 Task: Check the sale-to-list ratio of 4 bedrooms in the last 1 year.
Action: Mouse moved to (1033, 247)
Screenshot: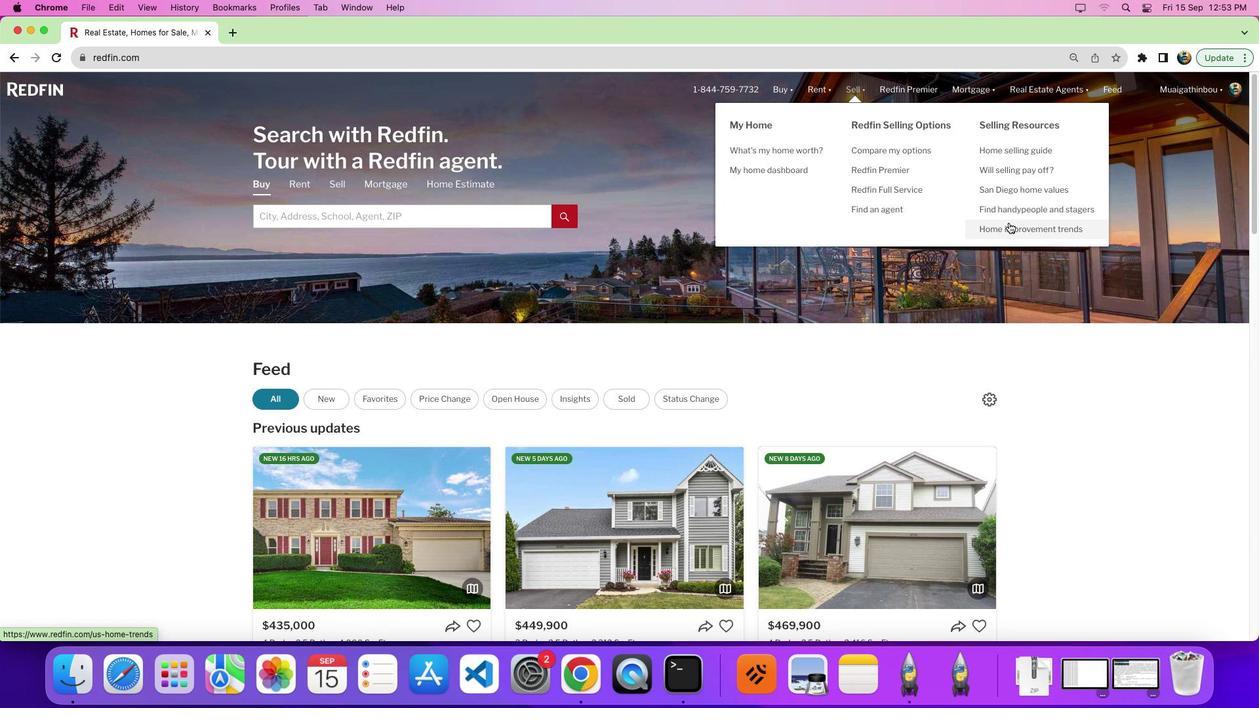 
Action: Mouse pressed left at (1033, 247)
Screenshot: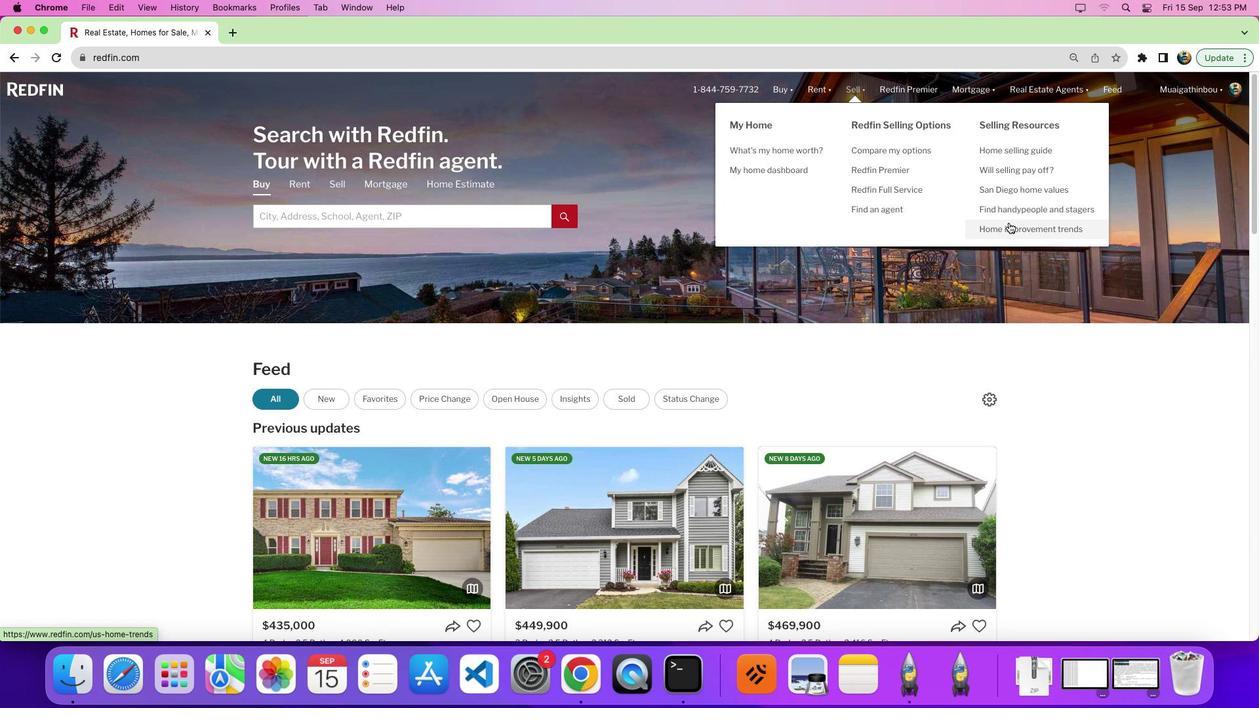 
Action: Mouse pressed left at (1033, 247)
Screenshot: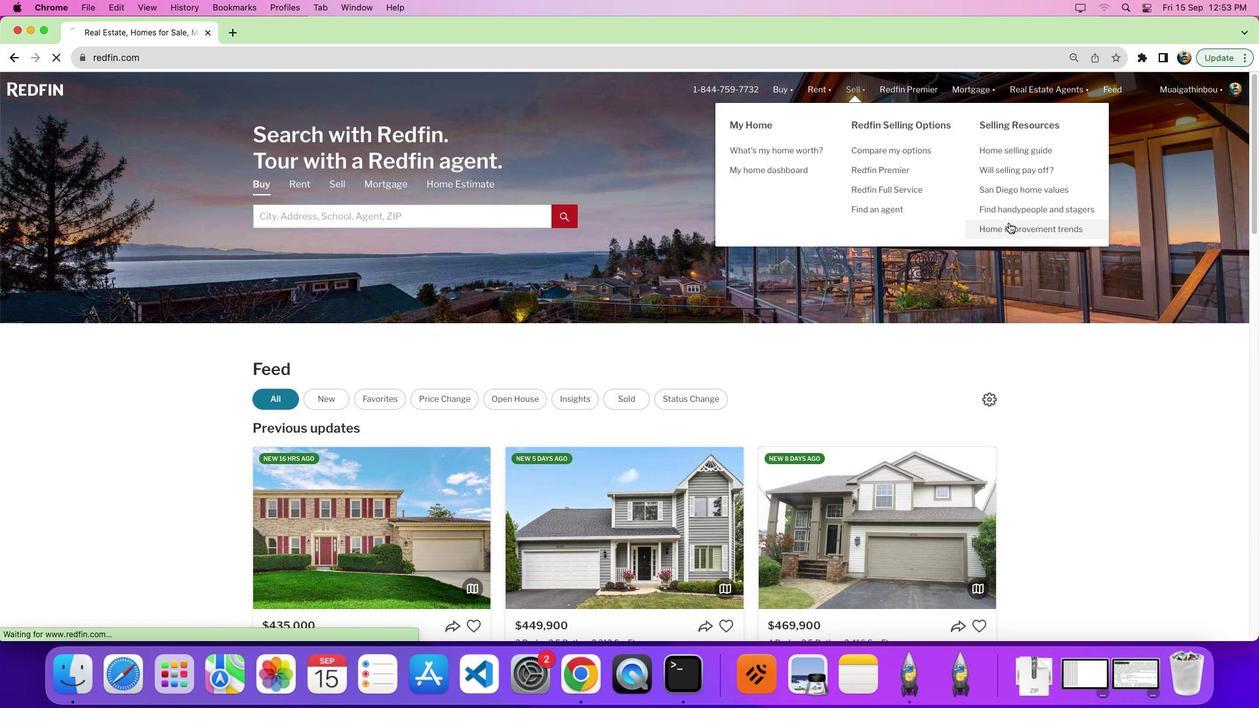 
Action: Mouse moved to (396, 276)
Screenshot: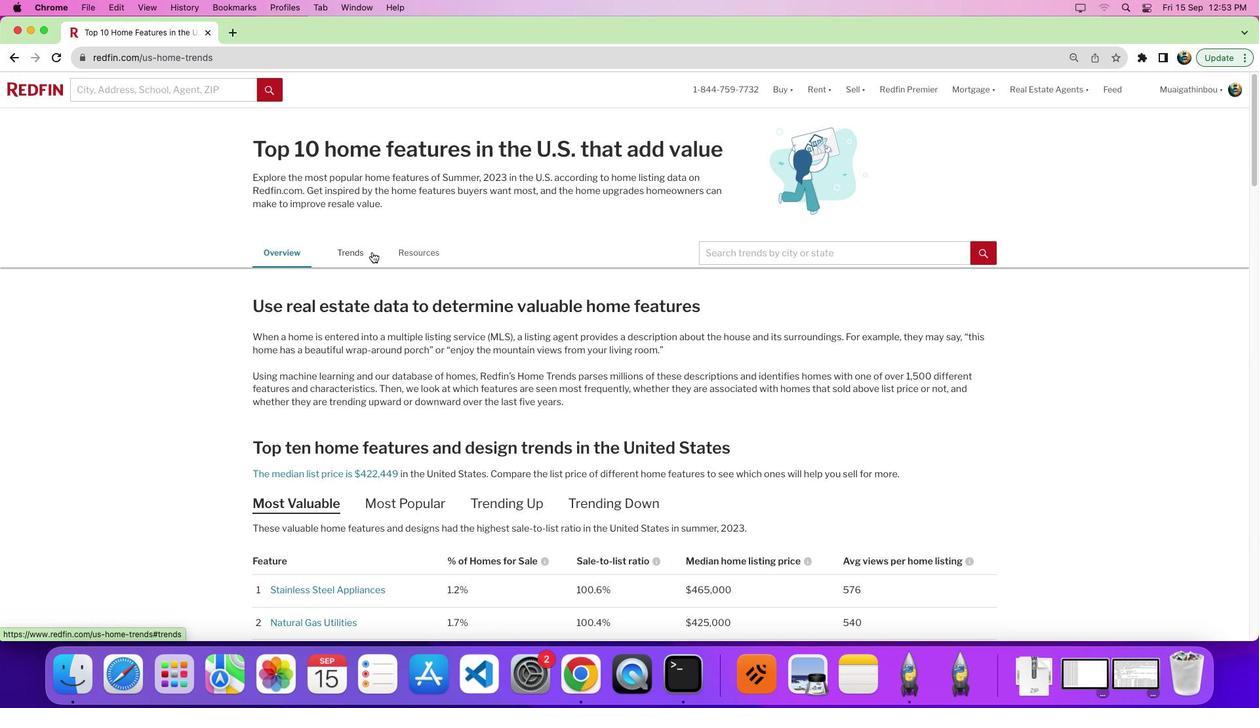 
Action: Mouse pressed left at (396, 276)
Screenshot: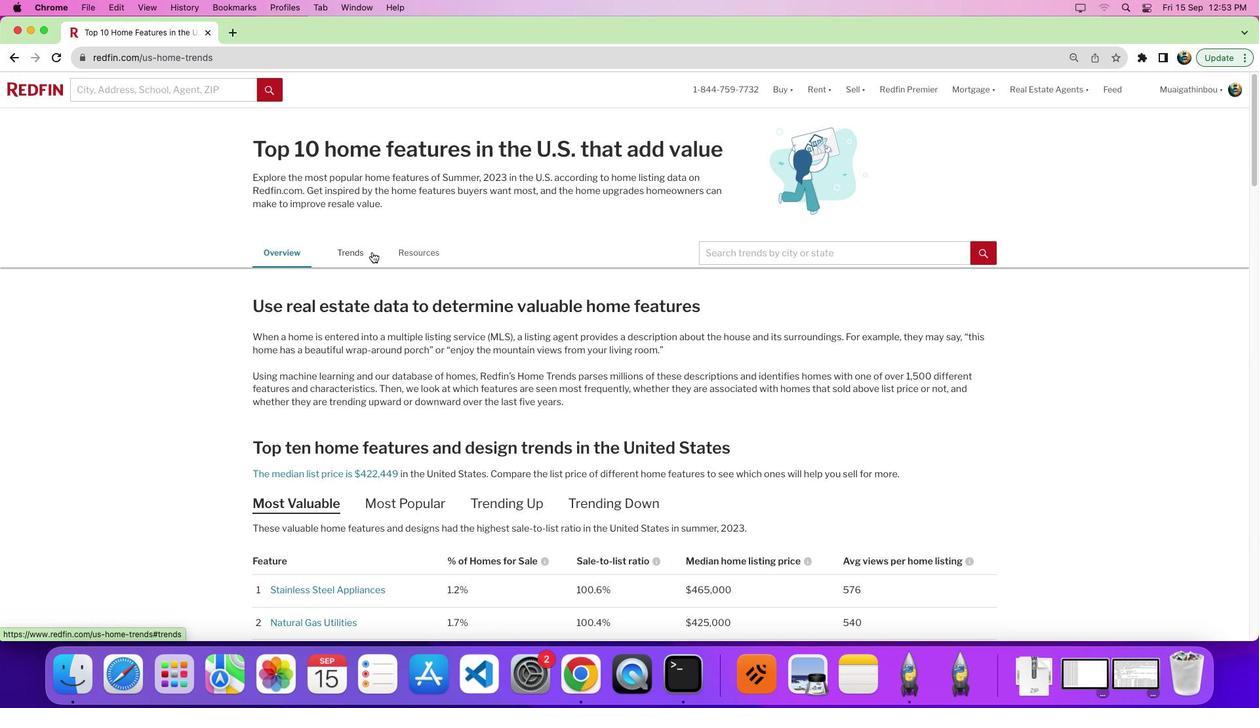 
Action: Mouse pressed left at (396, 276)
Screenshot: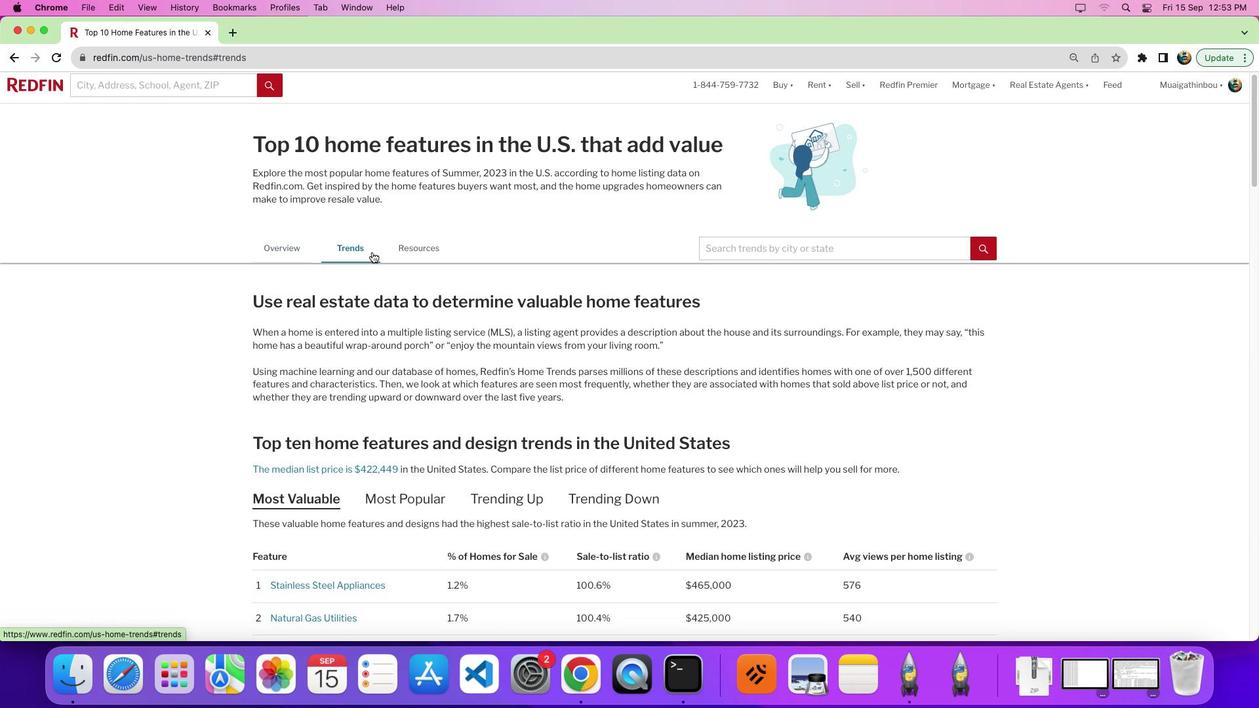 
Action: Mouse moved to (657, 356)
Screenshot: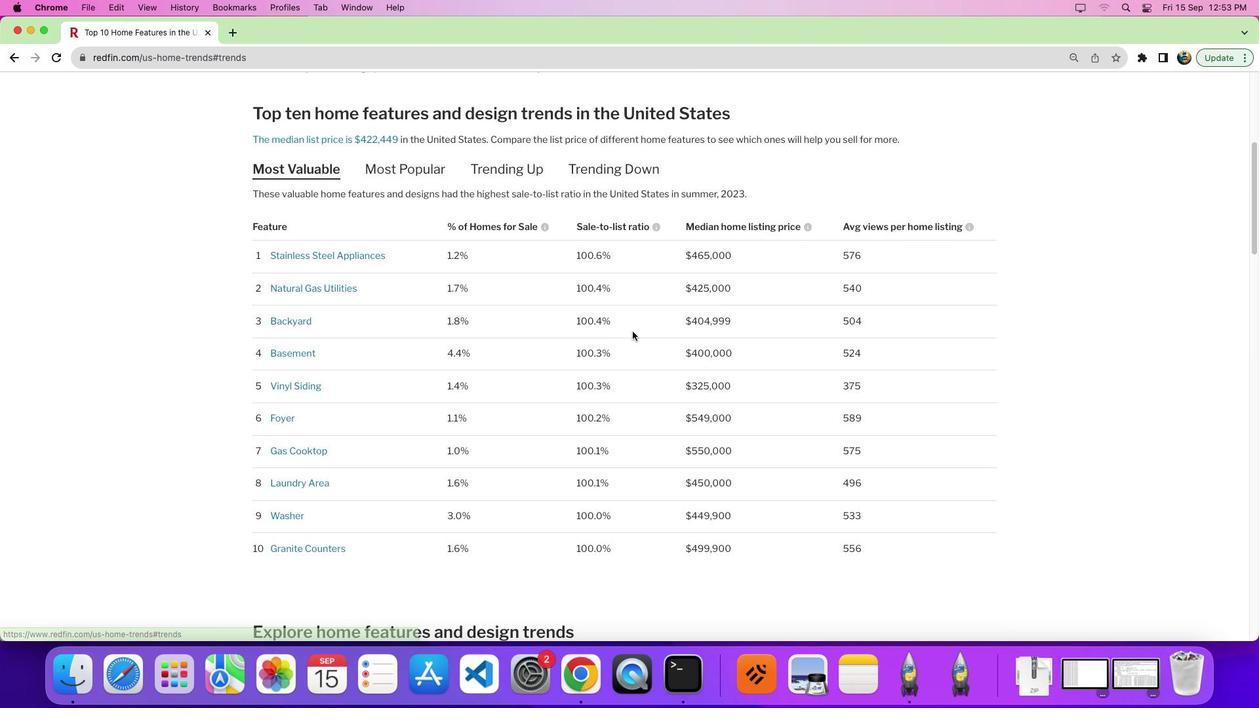 
Action: Mouse scrolled (657, 356) with delta (24, 24)
Screenshot: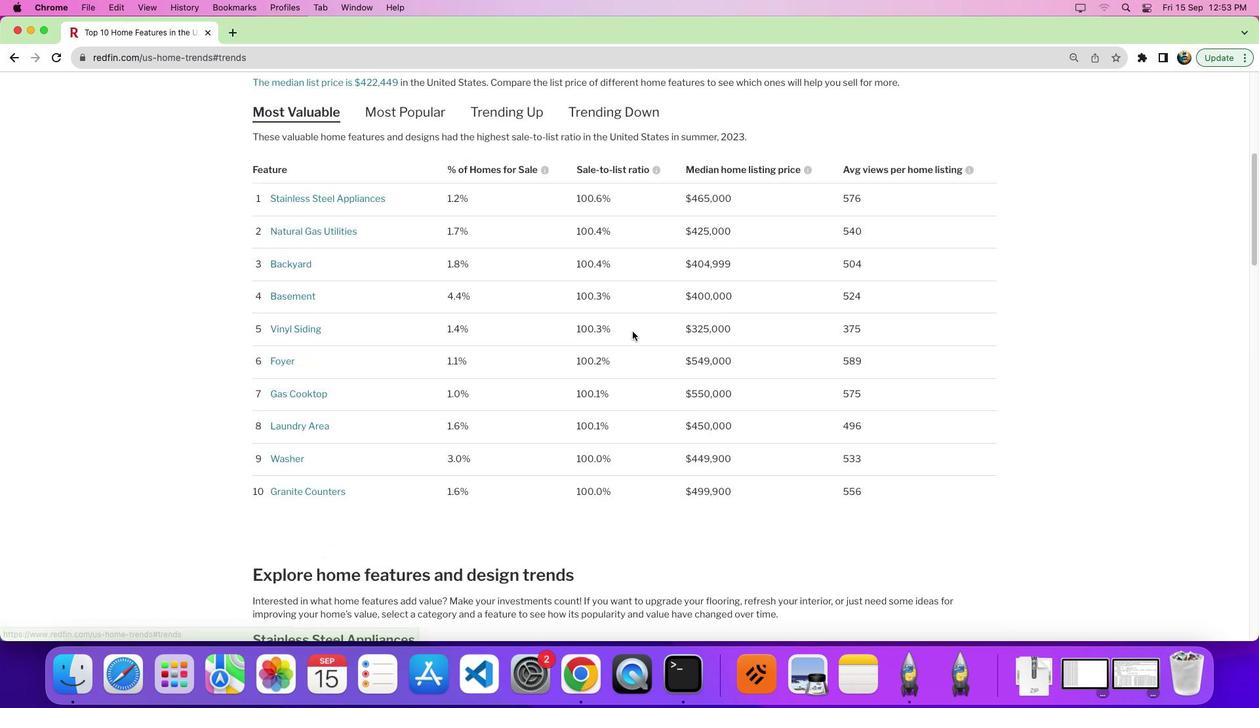 
Action: Mouse scrolled (657, 356) with delta (24, 23)
Screenshot: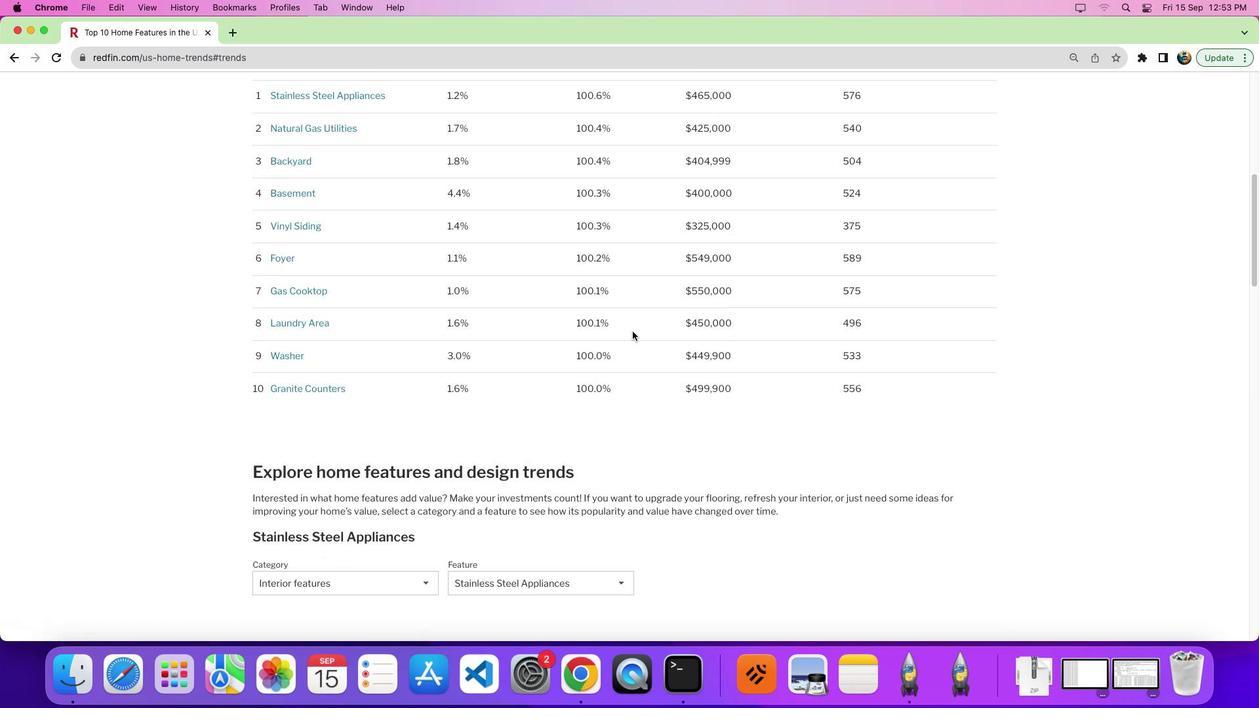 
Action: Mouse scrolled (657, 356) with delta (24, 20)
Screenshot: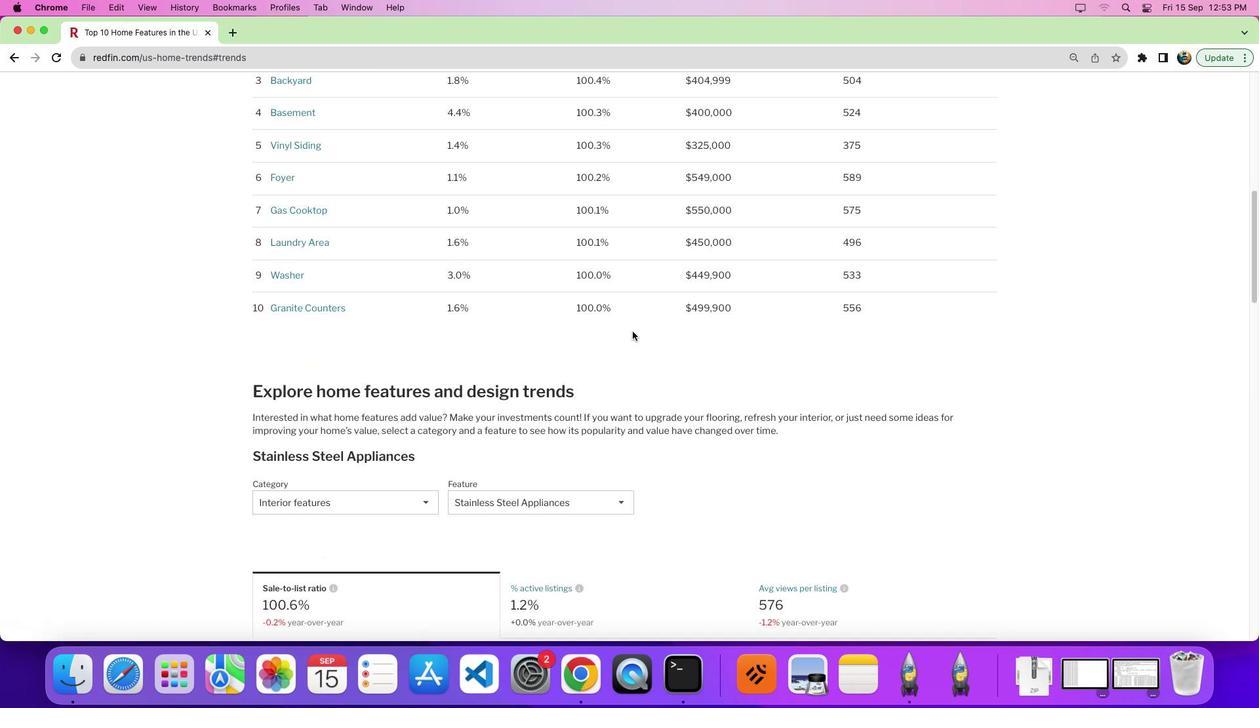 
Action: Mouse scrolled (657, 356) with delta (24, 24)
Screenshot: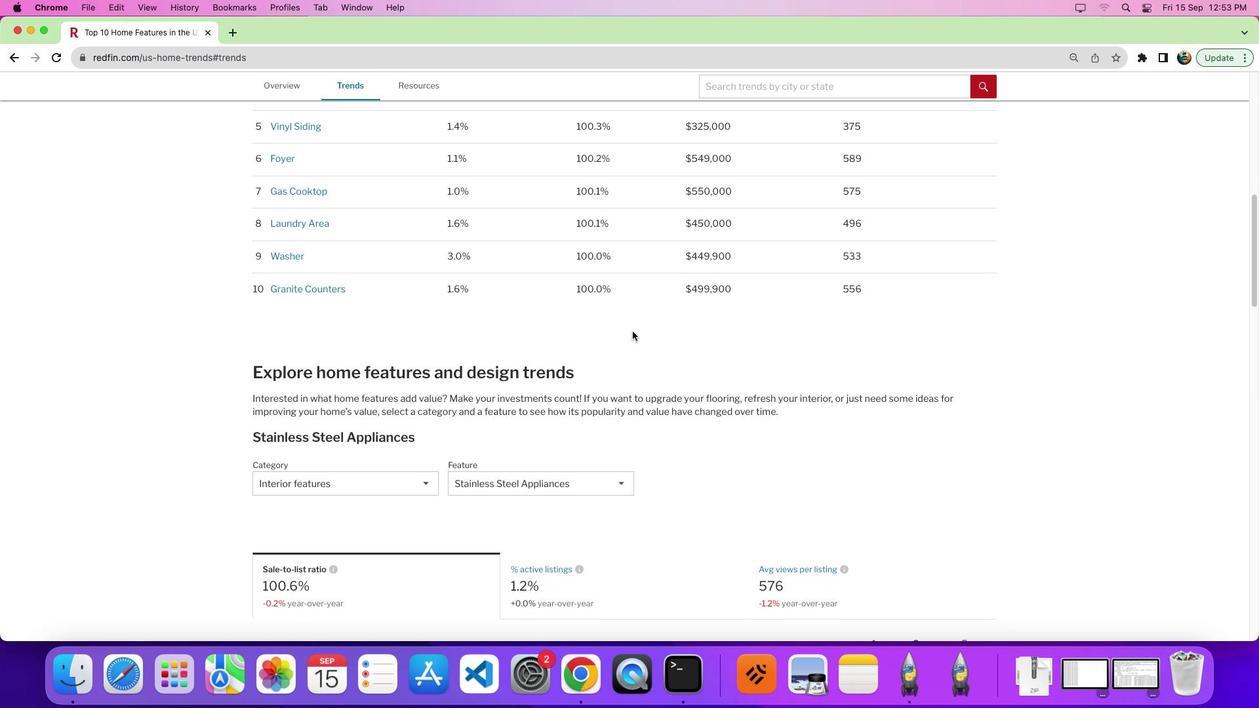 
Action: Mouse scrolled (657, 356) with delta (24, 24)
Screenshot: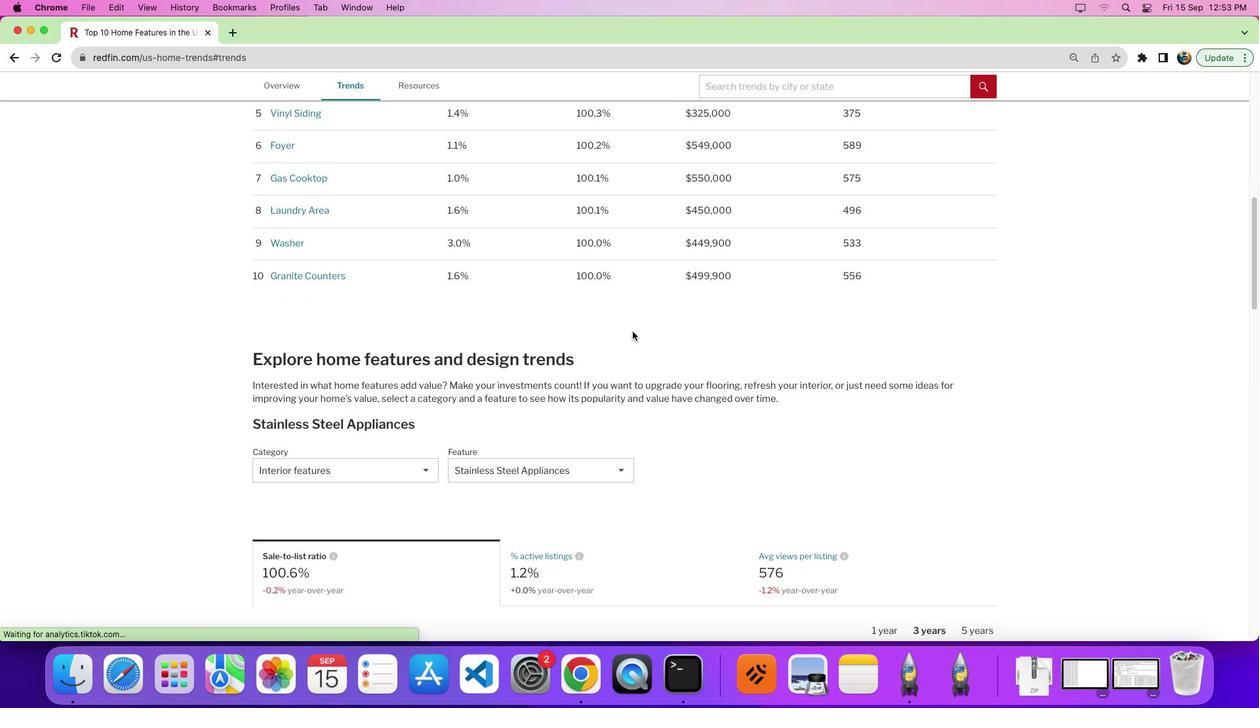 
Action: Mouse moved to (368, 491)
Screenshot: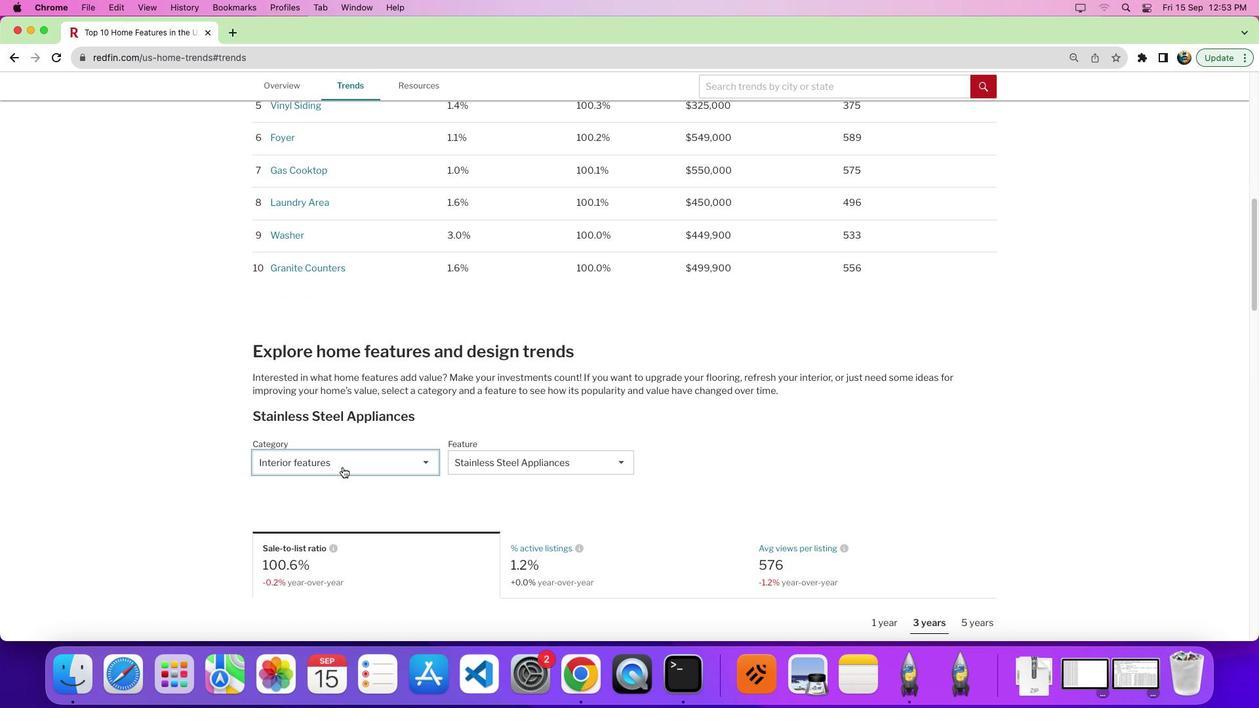 
Action: Mouse pressed left at (368, 491)
Screenshot: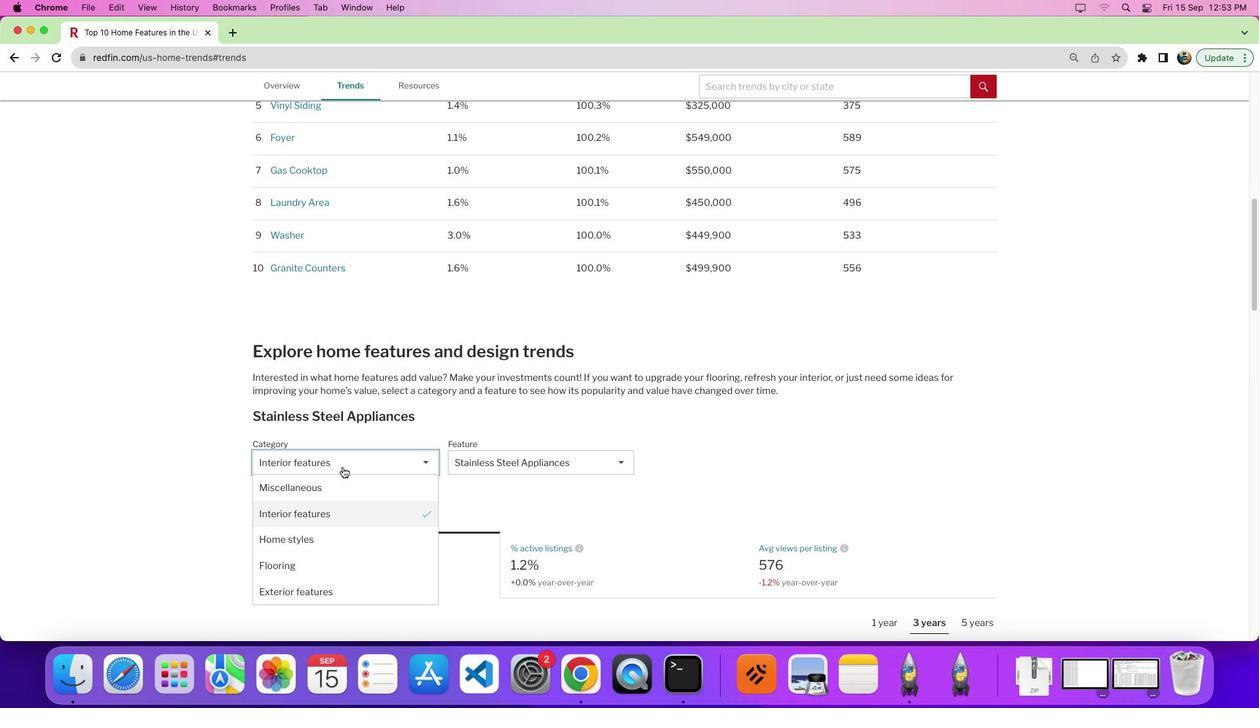 
Action: Mouse moved to (363, 535)
Screenshot: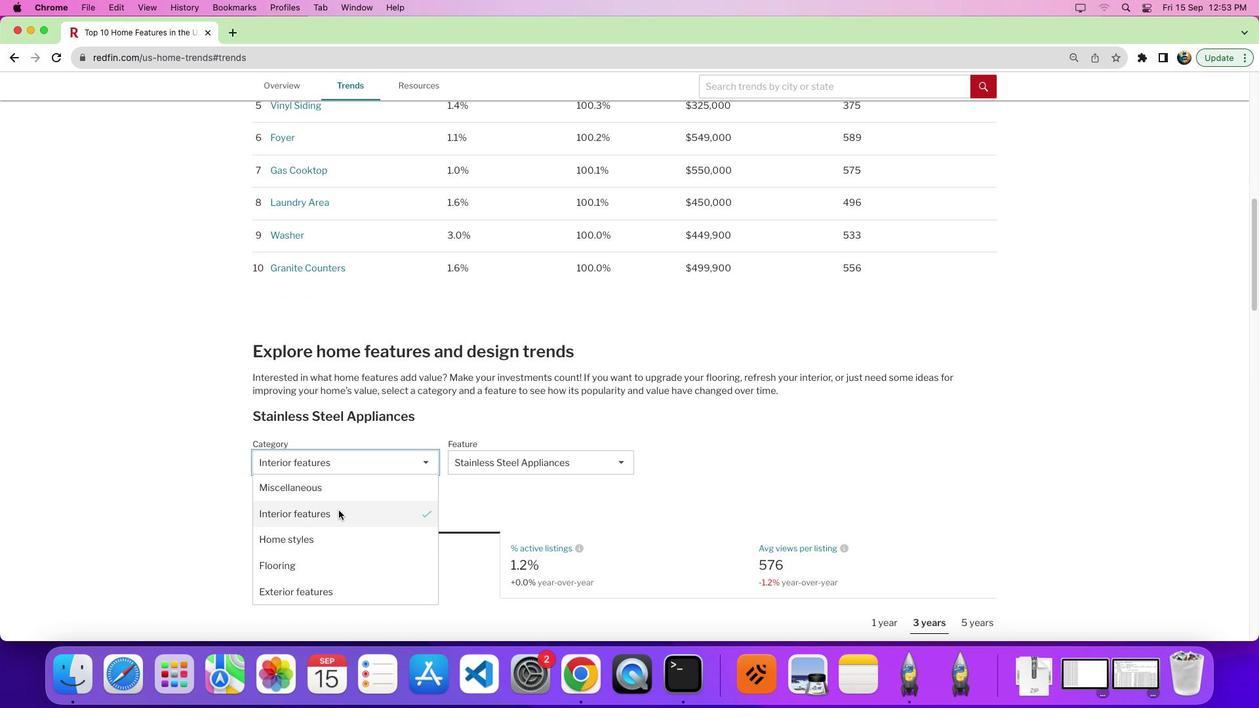 
Action: Mouse pressed left at (363, 535)
Screenshot: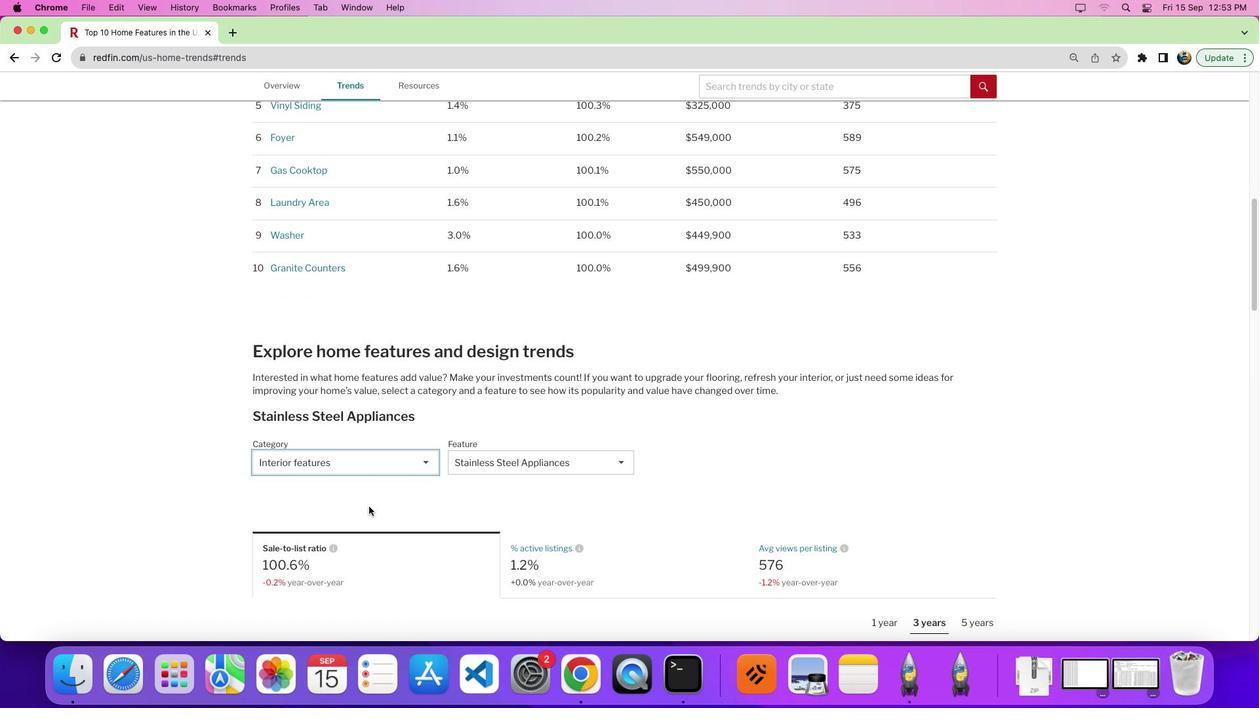 
Action: Mouse moved to (587, 490)
Screenshot: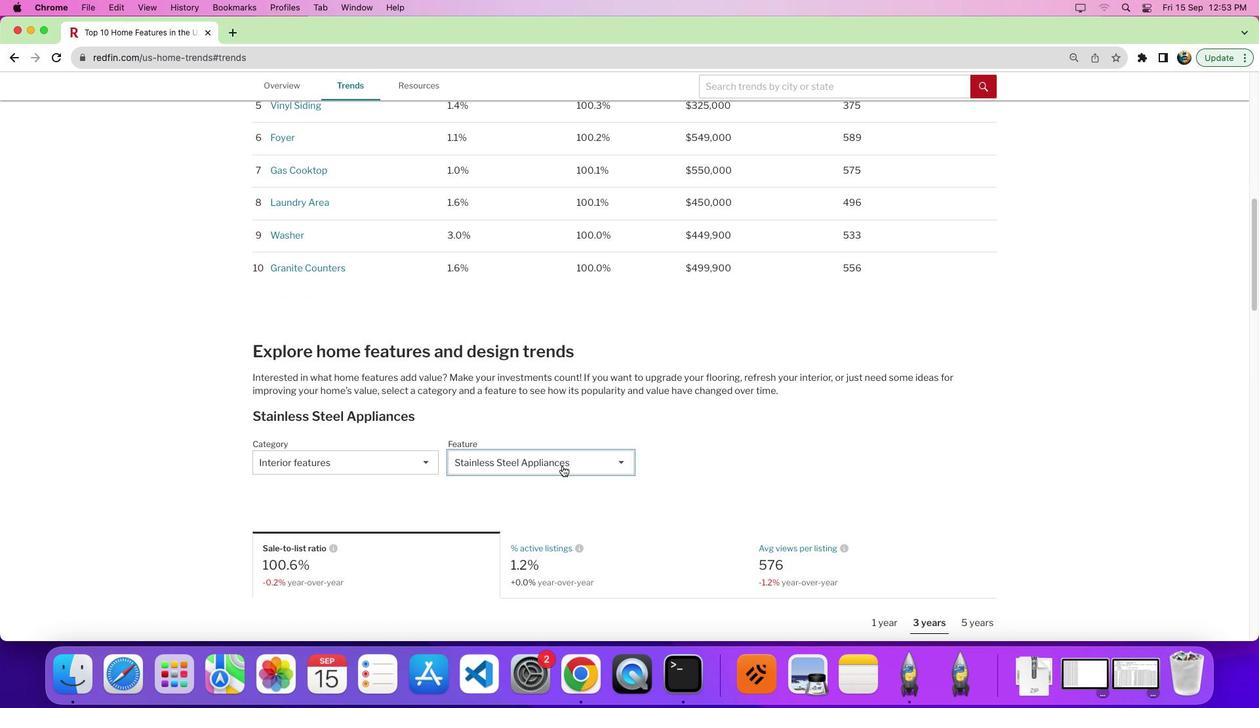 
Action: Mouse pressed left at (587, 490)
Screenshot: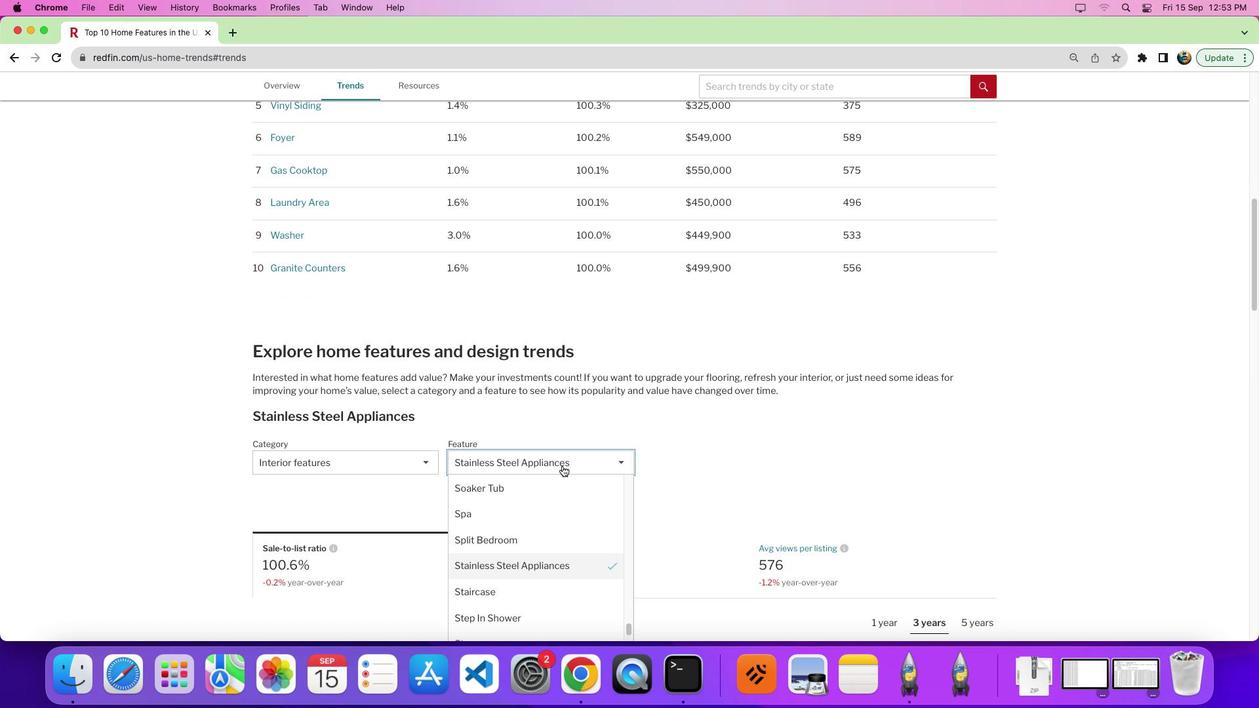 
Action: Mouse moved to (583, 535)
Screenshot: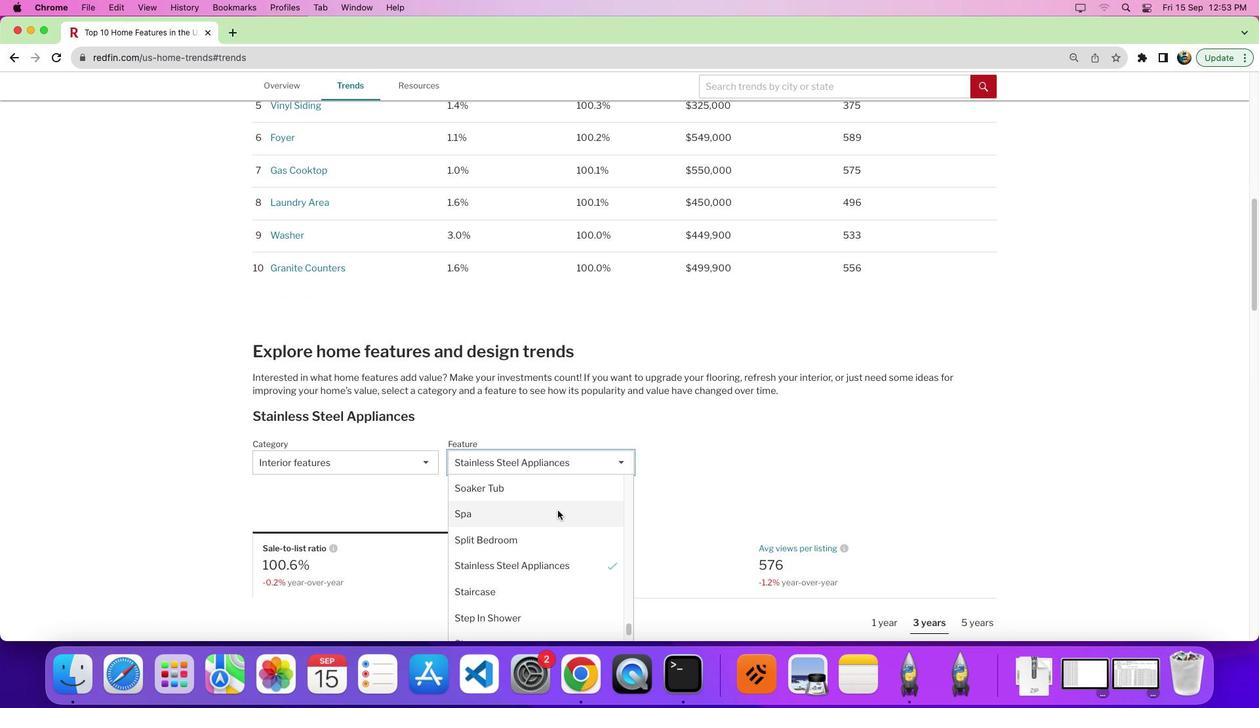 
Action: Mouse scrolled (583, 535) with delta (24, 25)
Screenshot: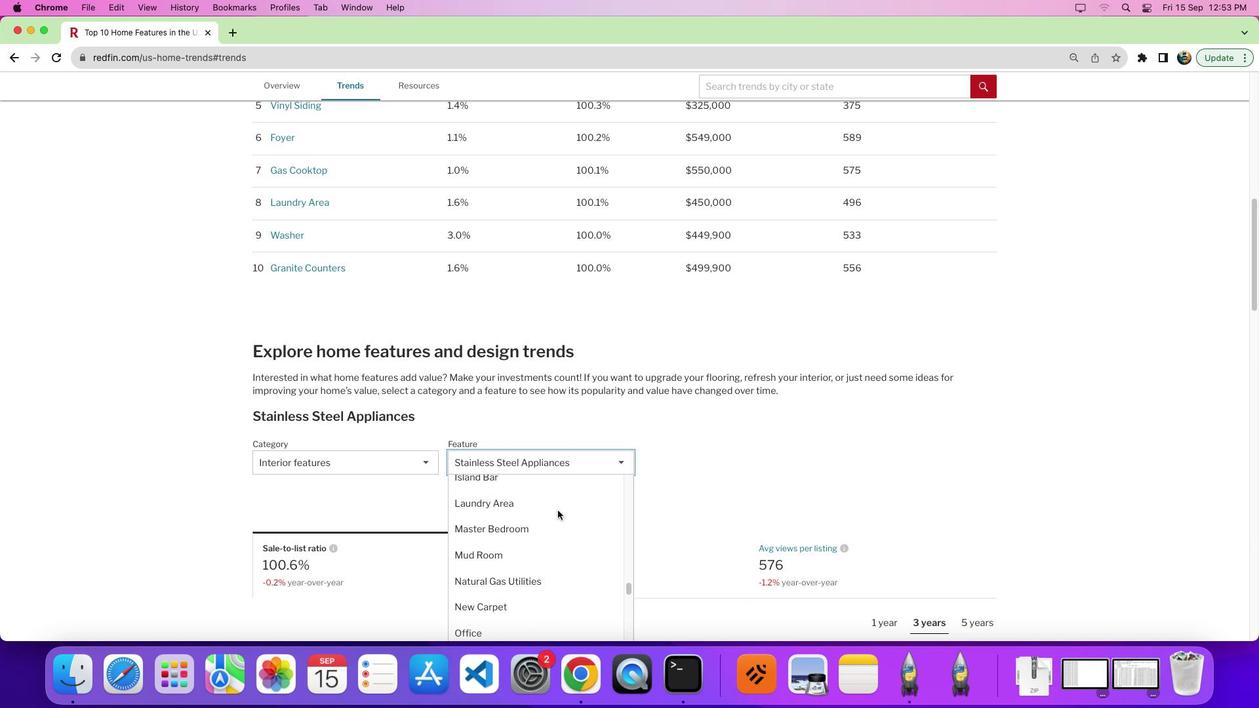 
Action: Mouse scrolled (583, 535) with delta (24, 25)
Screenshot: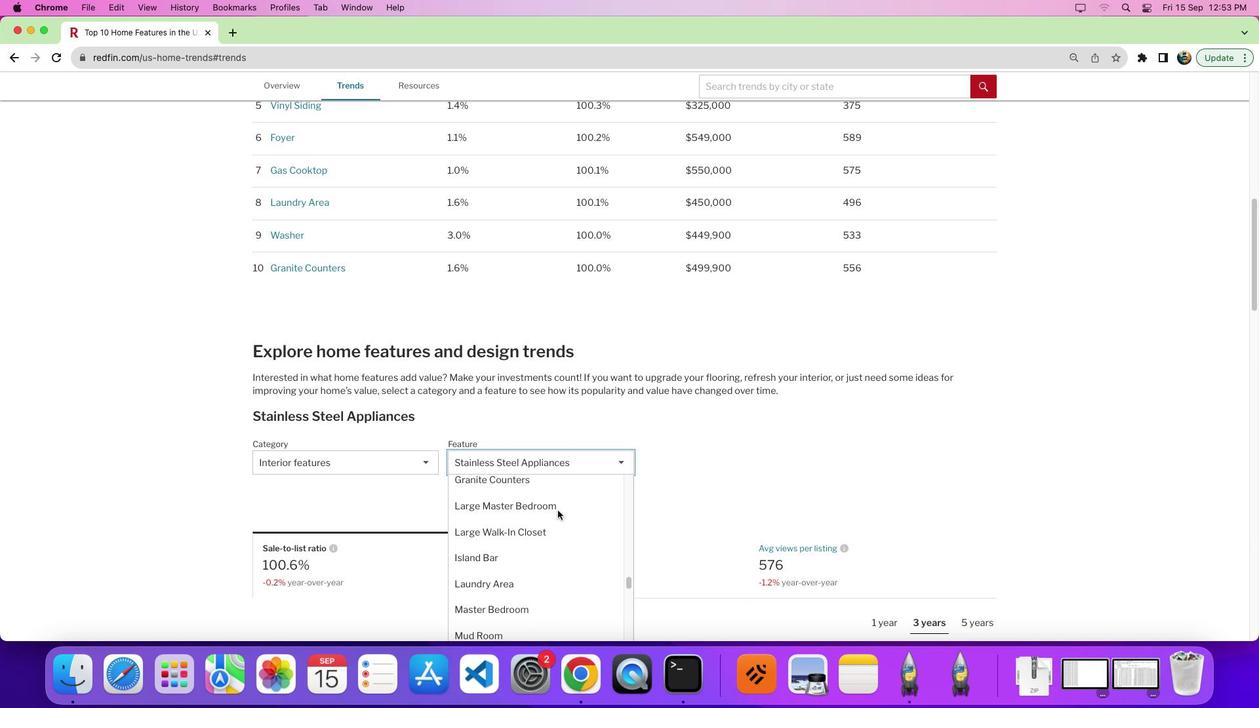 
Action: Mouse scrolled (583, 535) with delta (24, 30)
Screenshot: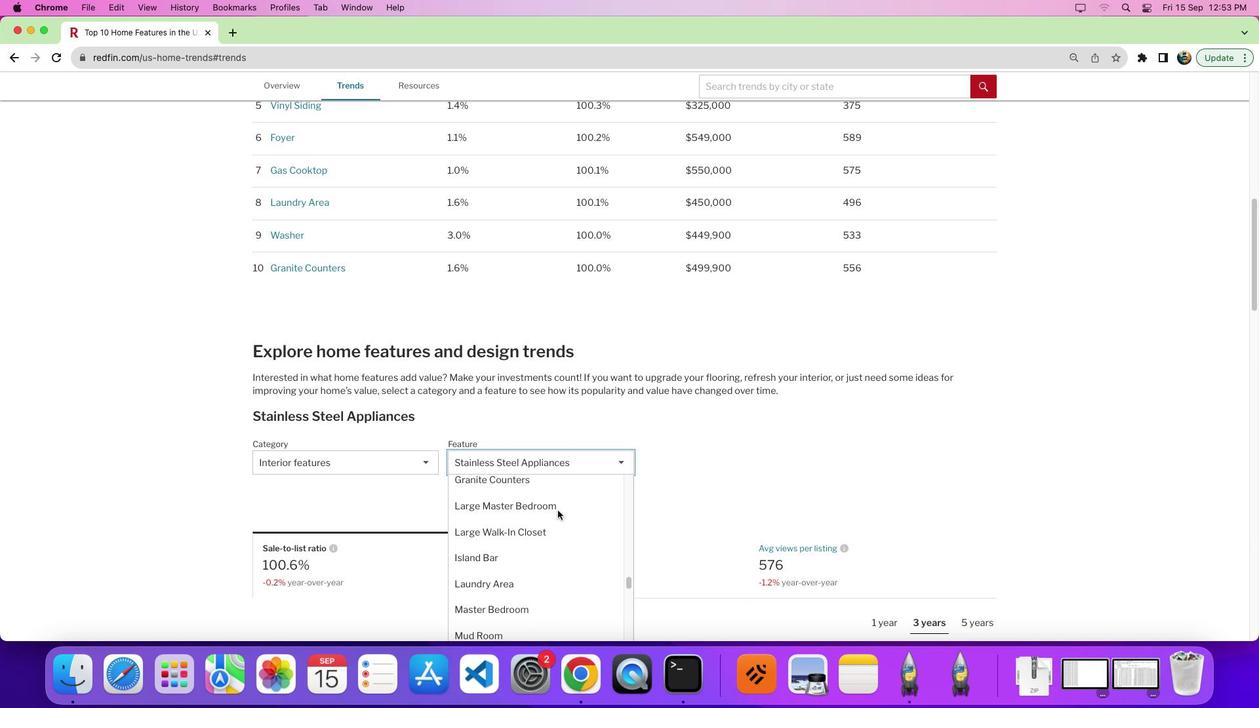 
Action: Mouse scrolled (583, 535) with delta (24, 33)
Screenshot: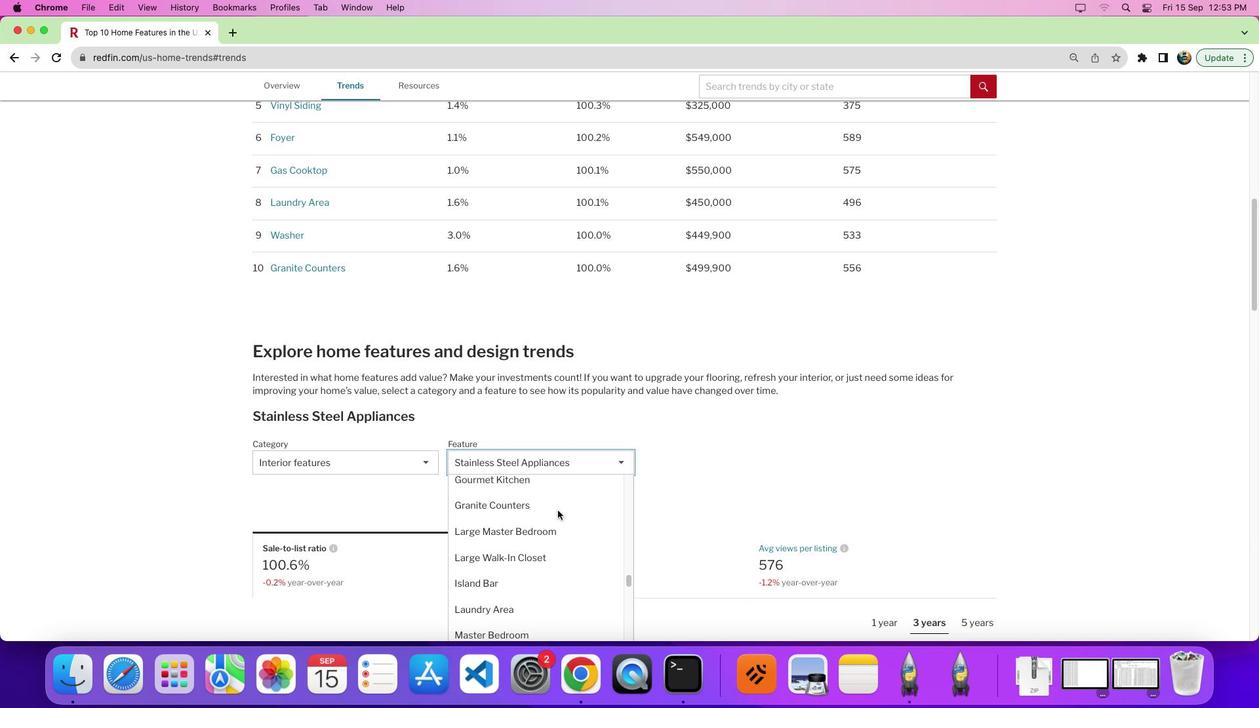 
Action: Mouse scrolled (583, 535) with delta (24, 25)
Screenshot: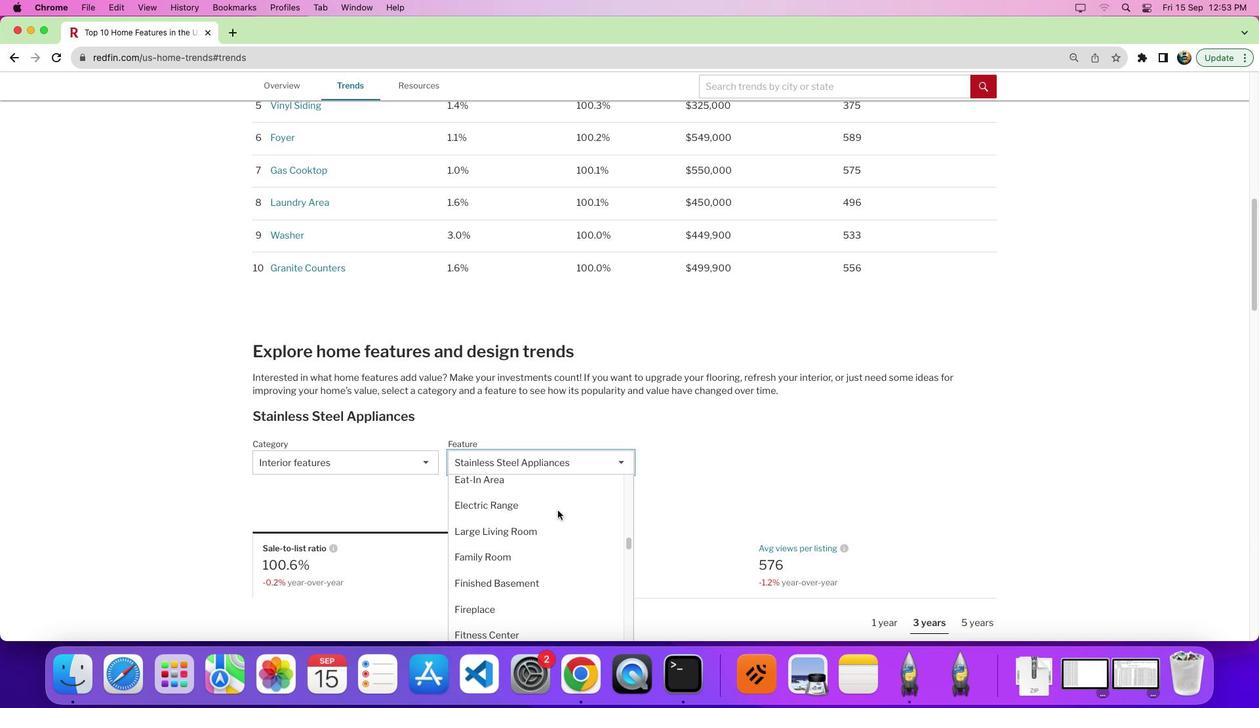 
Action: Mouse scrolled (583, 535) with delta (24, 26)
Screenshot: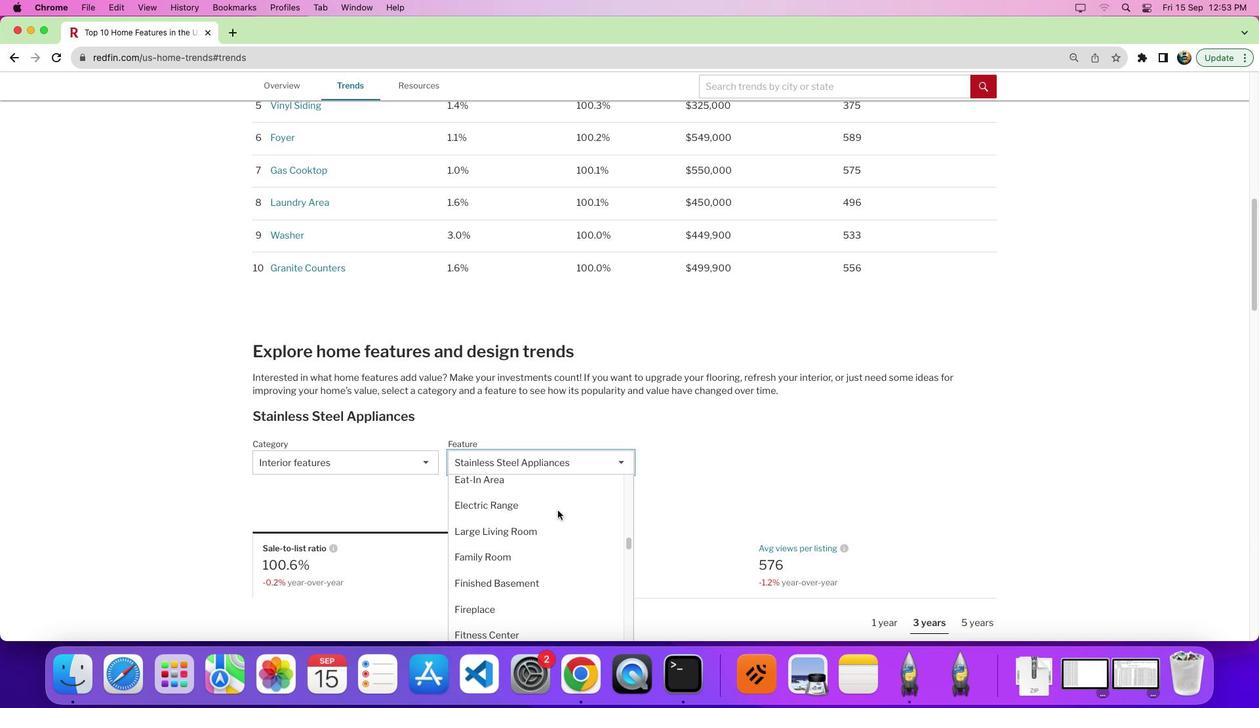 
Action: Mouse scrolled (583, 535) with delta (24, 30)
Screenshot: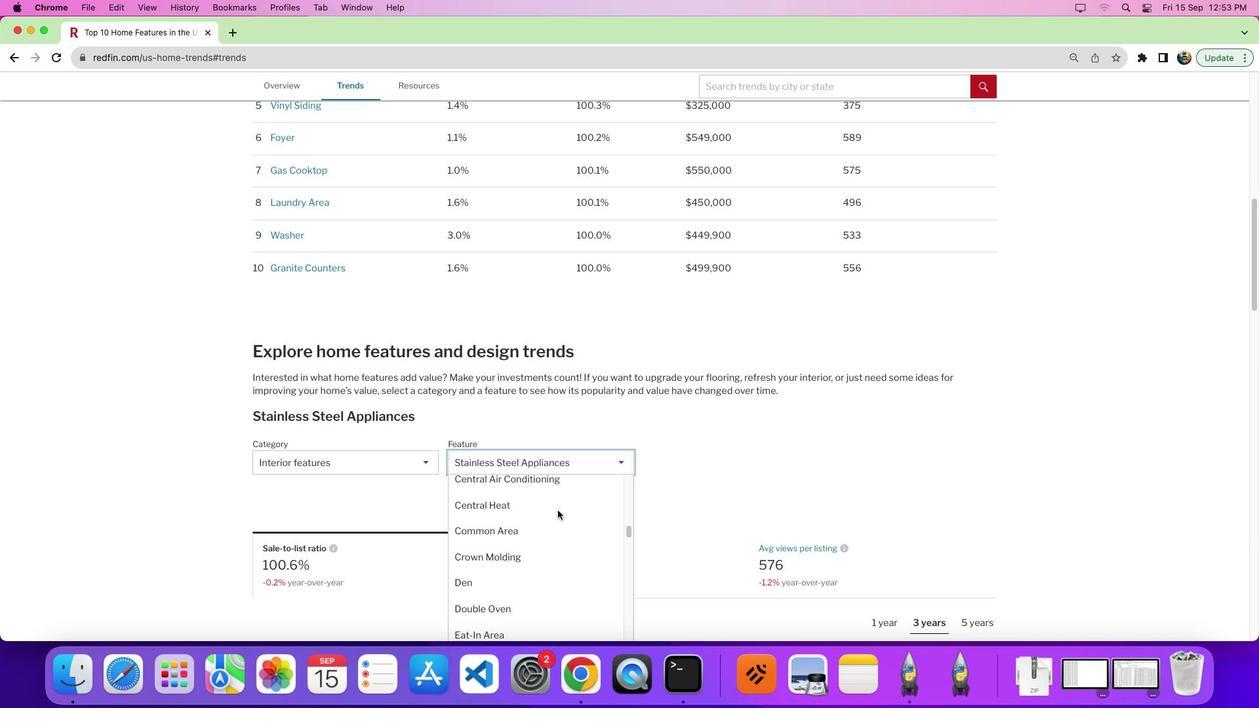 
Action: Mouse scrolled (583, 535) with delta (24, 33)
Screenshot: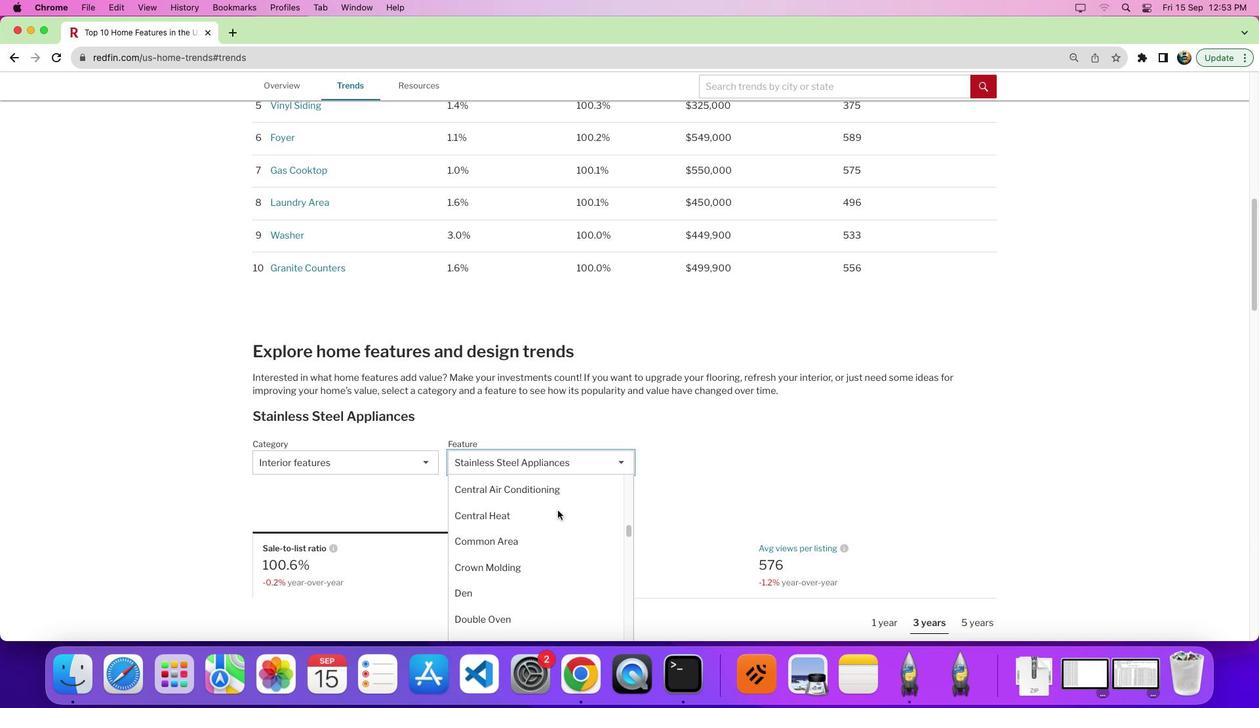 
Action: Mouse scrolled (583, 535) with delta (24, 25)
Screenshot: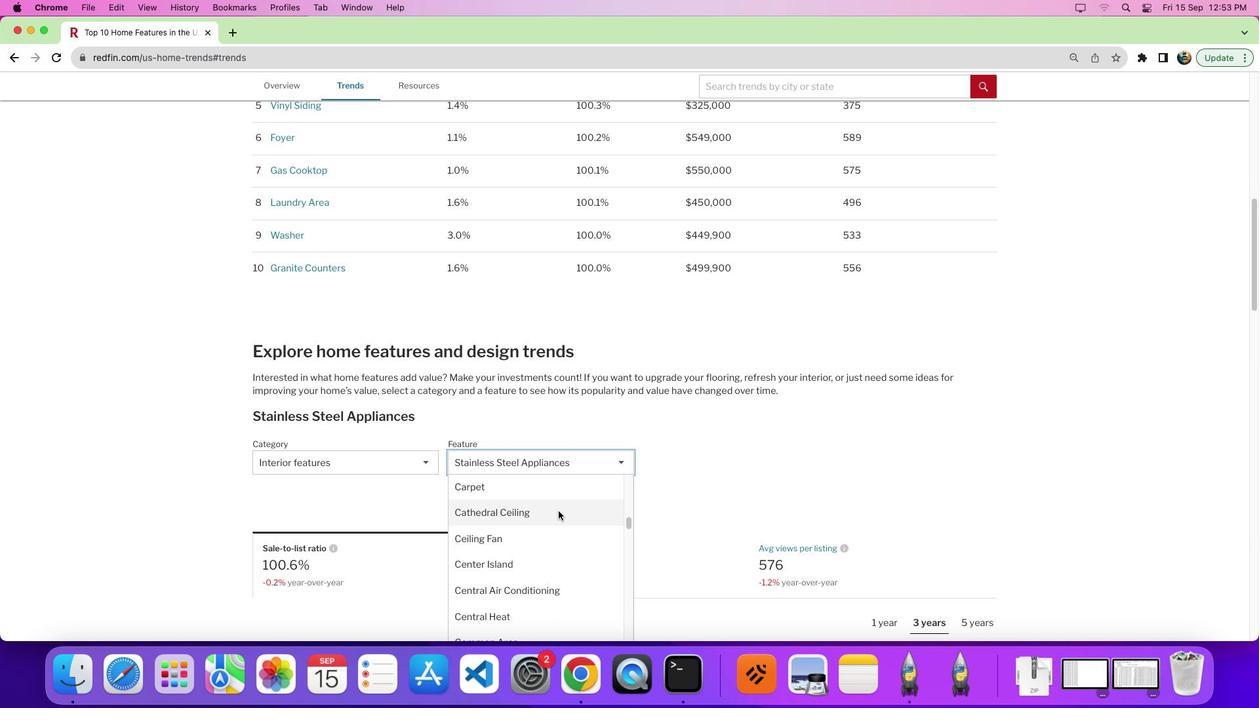 
Action: Mouse scrolled (583, 535) with delta (24, 25)
Screenshot: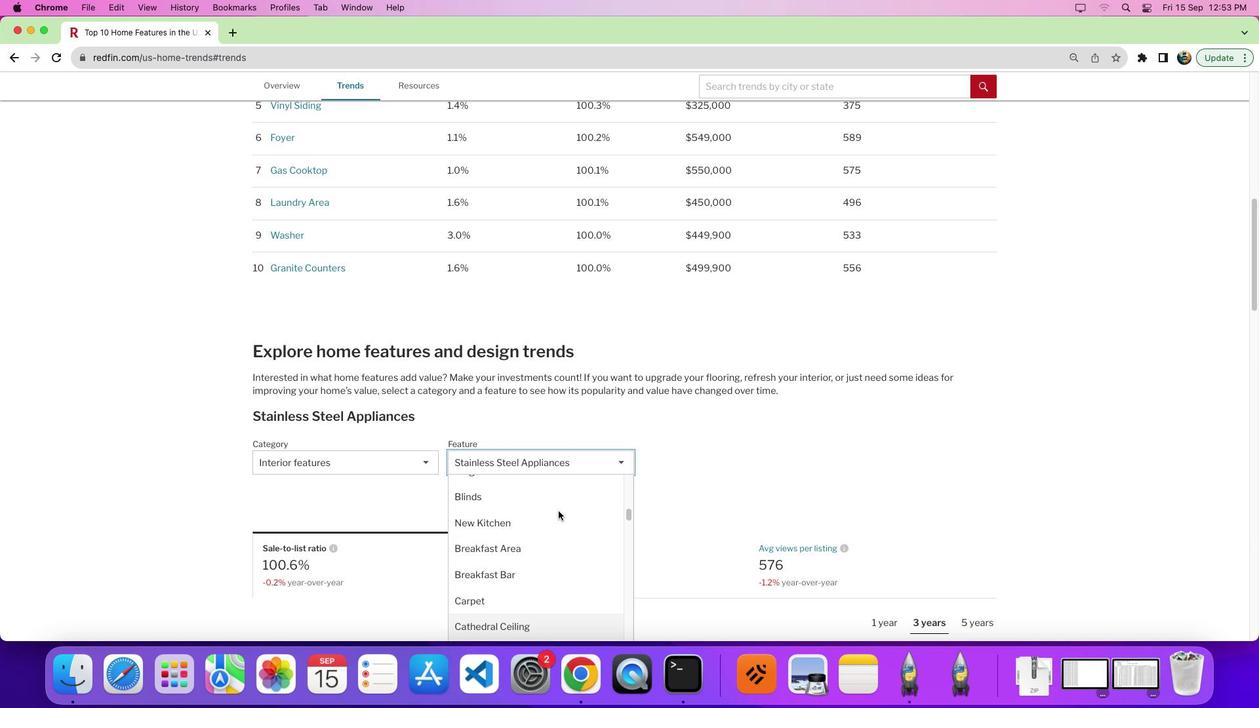 
Action: Mouse scrolled (583, 535) with delta (24, 30)
Screenshot: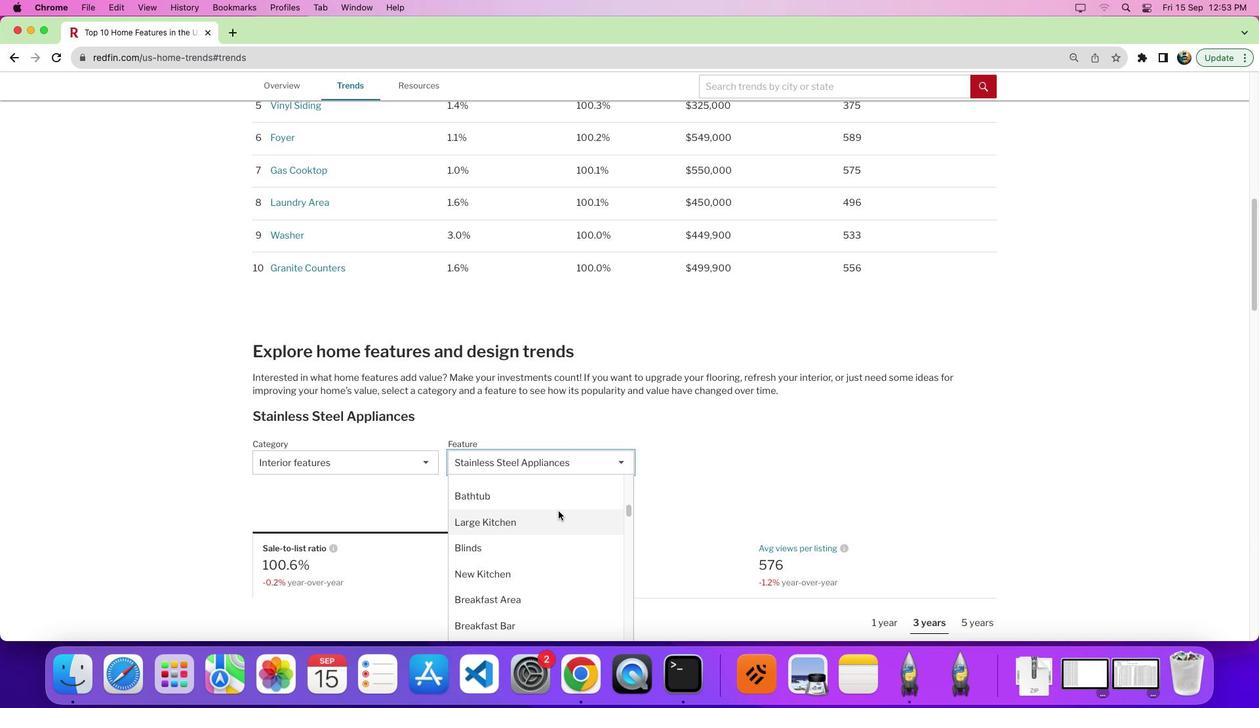 
Action: Mouse moved to (583, 535)
Screenshot: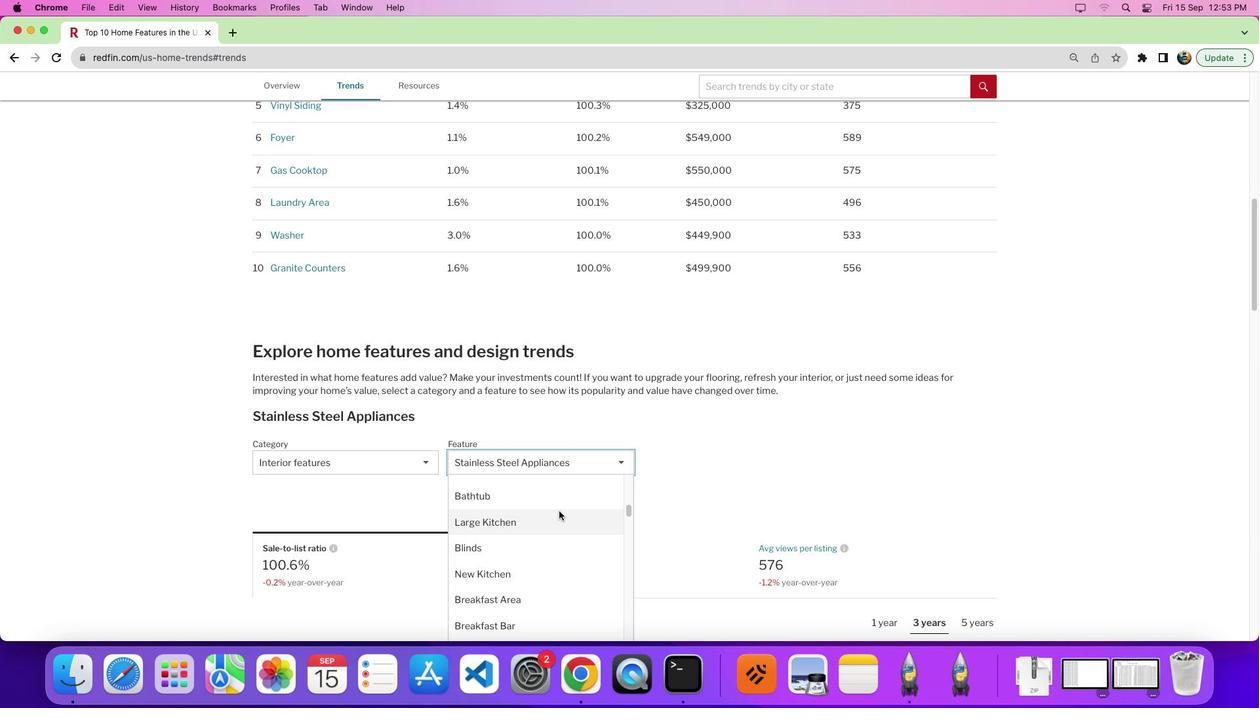 
Action: Mouse scrolled (583, 535) with delta (24, 25)
Screenshot: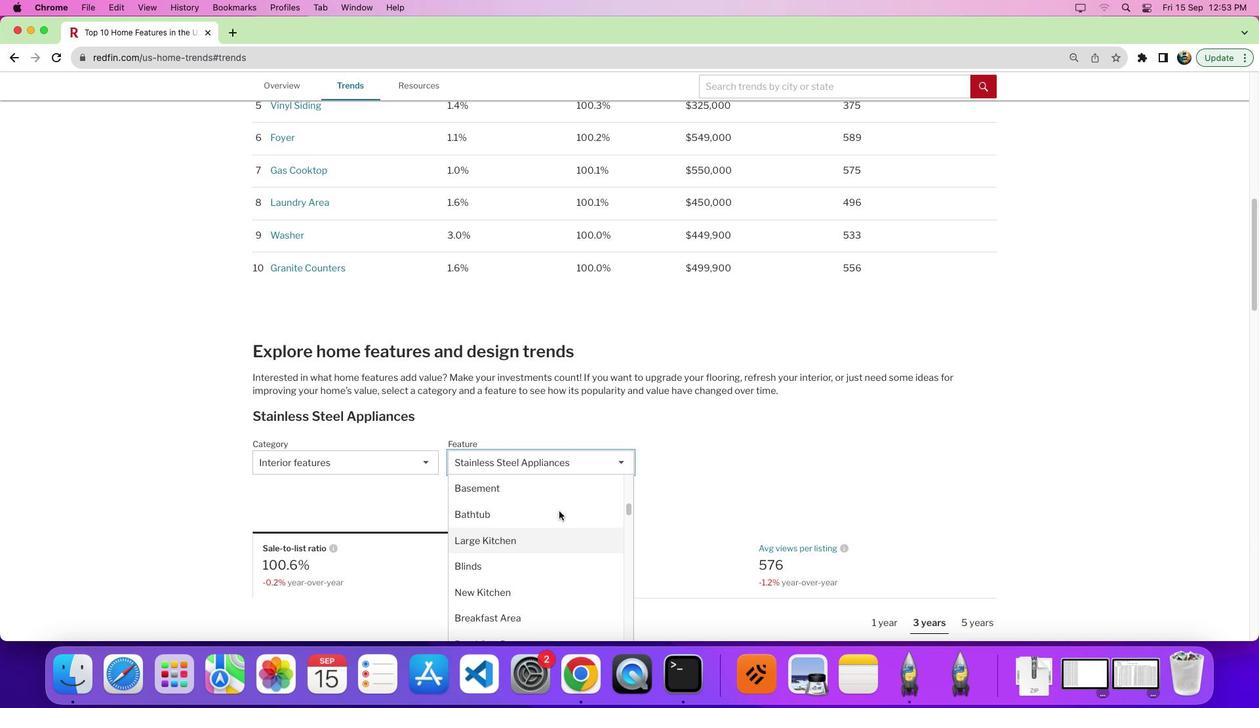 
Action: Mouse scrolled (583, 535) with delta (24, 25)
Screenshot: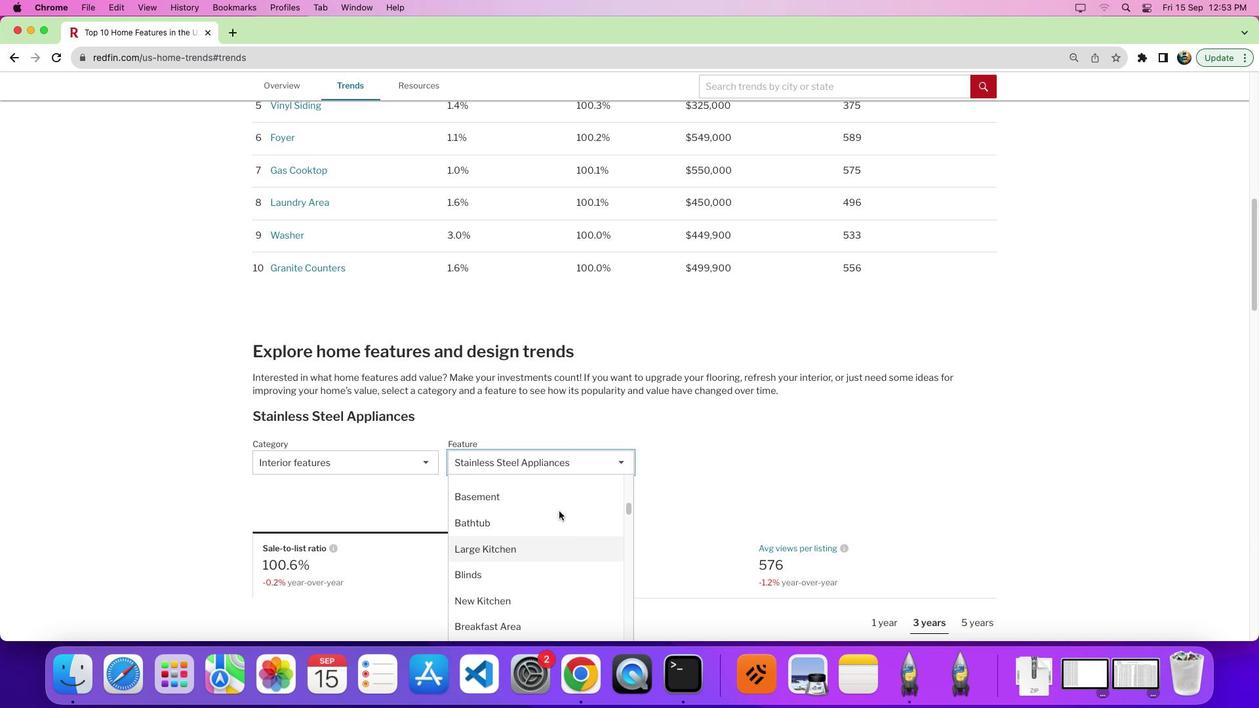 
Action: Mouse scrolled (583, 535) with delta (24, 25)
Screenshot: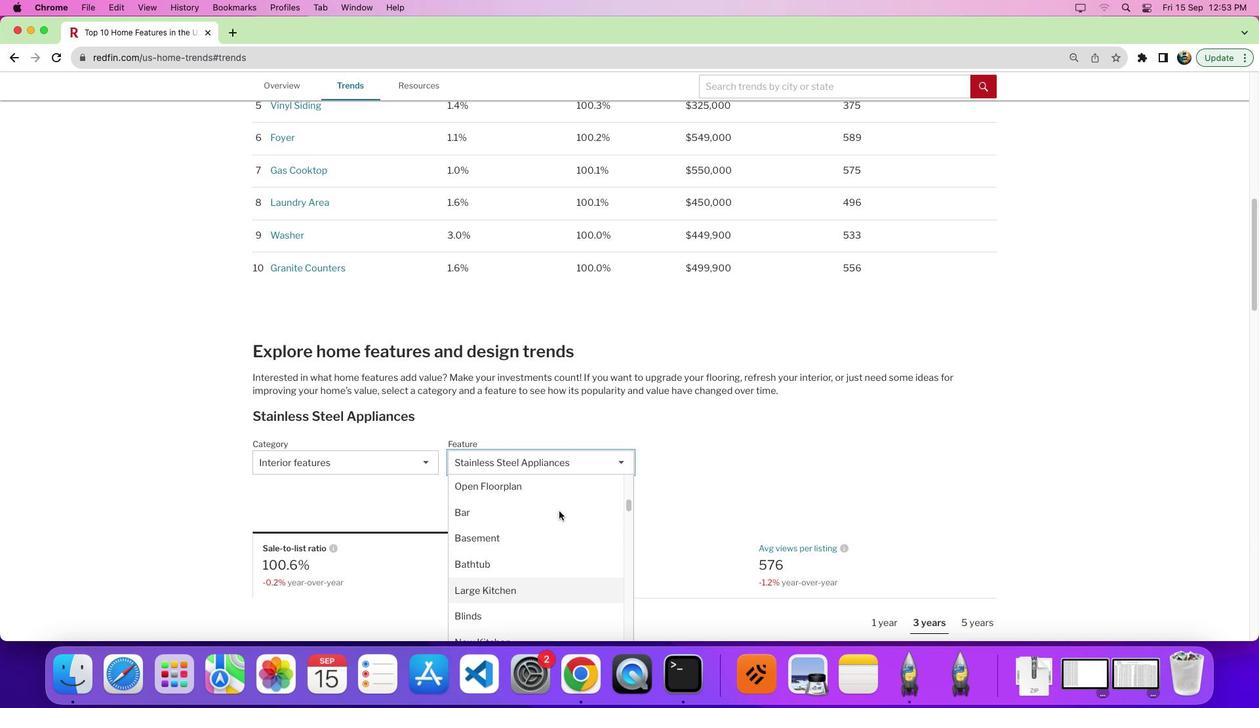 
Action: Mouse scrolled (583, 535) with delta (24, 25)
Screenshot: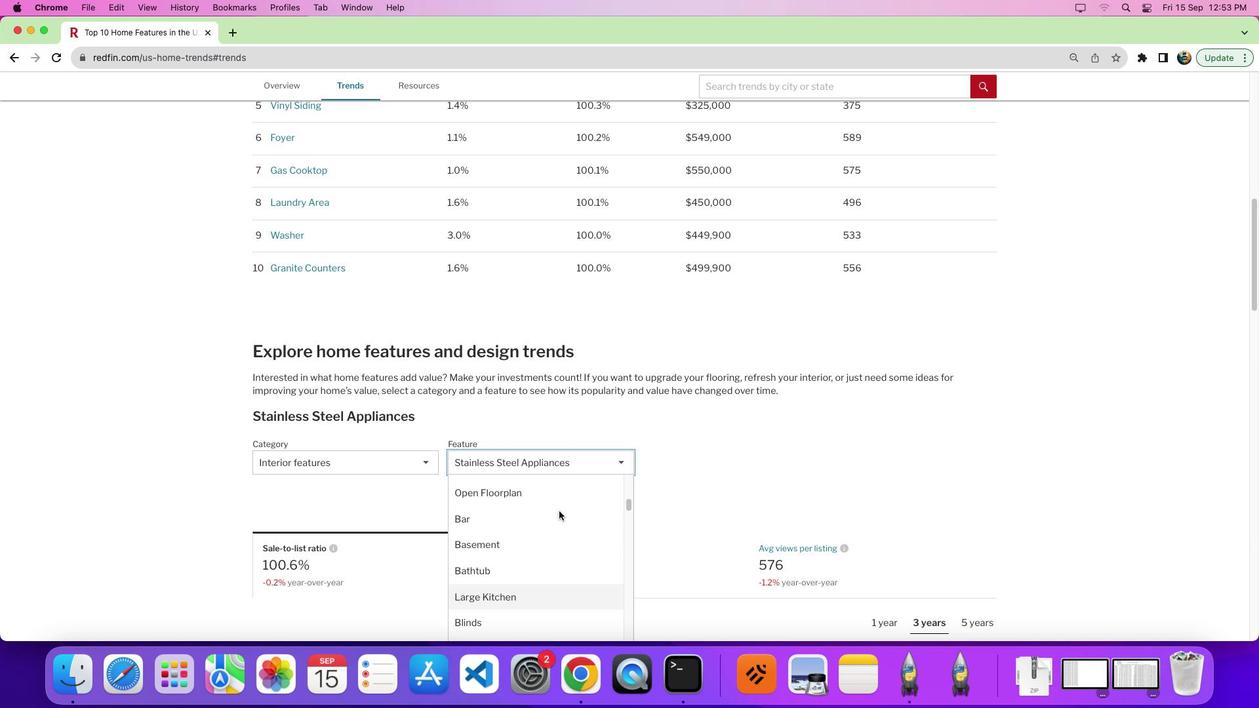 
Action: Mouse scrolled (583, 535) with delta (24, 25)
Screenshot: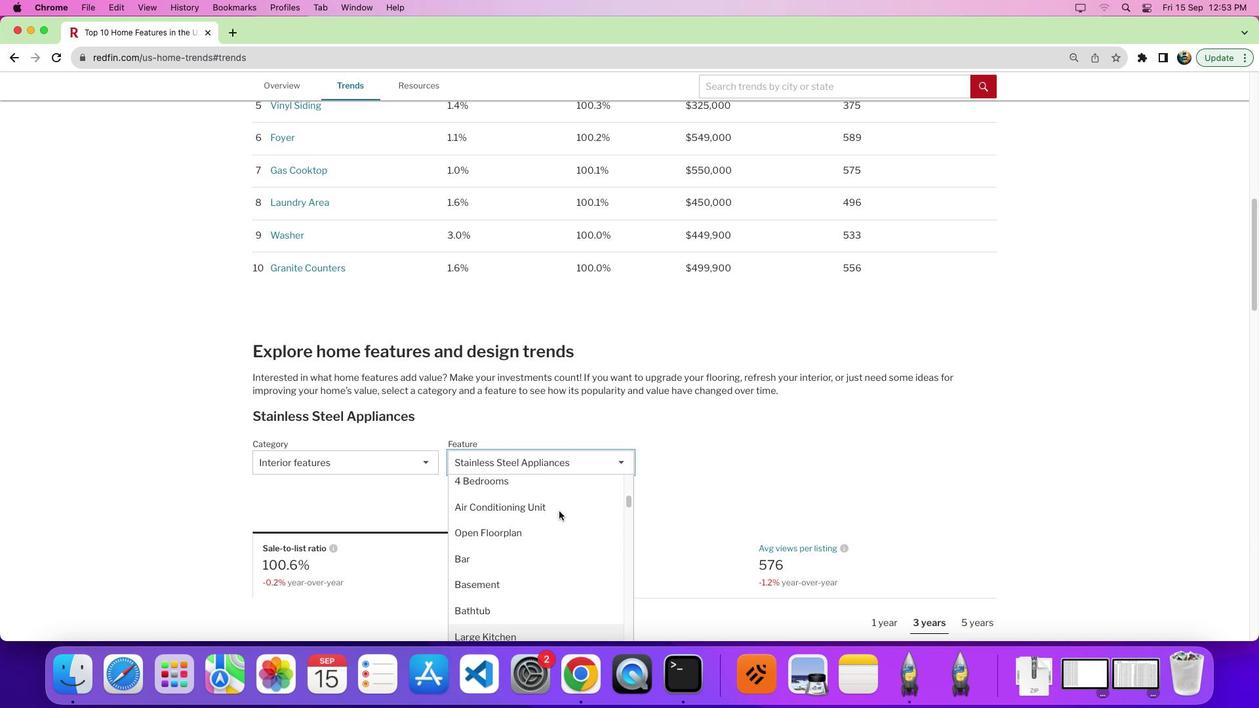 
Action: Mouse scrolled (583, 535) with delta (24, 25)
Screenshot: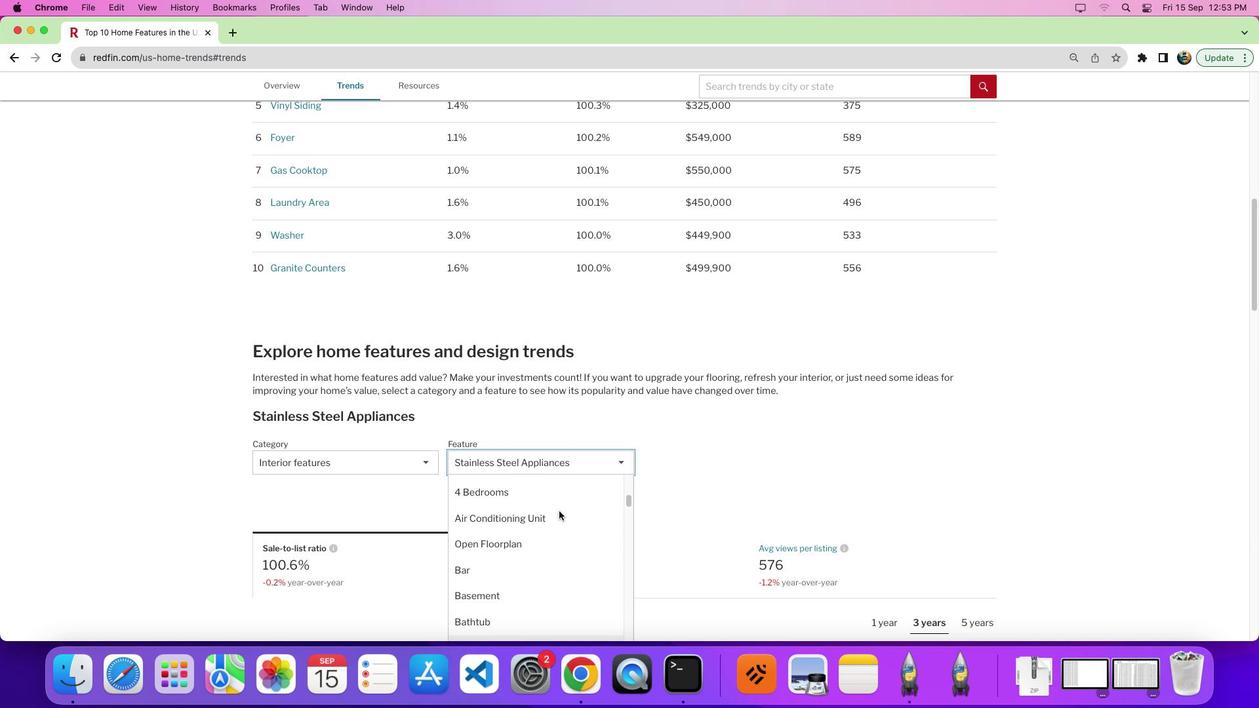 
Action: Mouse scrolled (583, 535) with delta (24, 25)
Screenshot: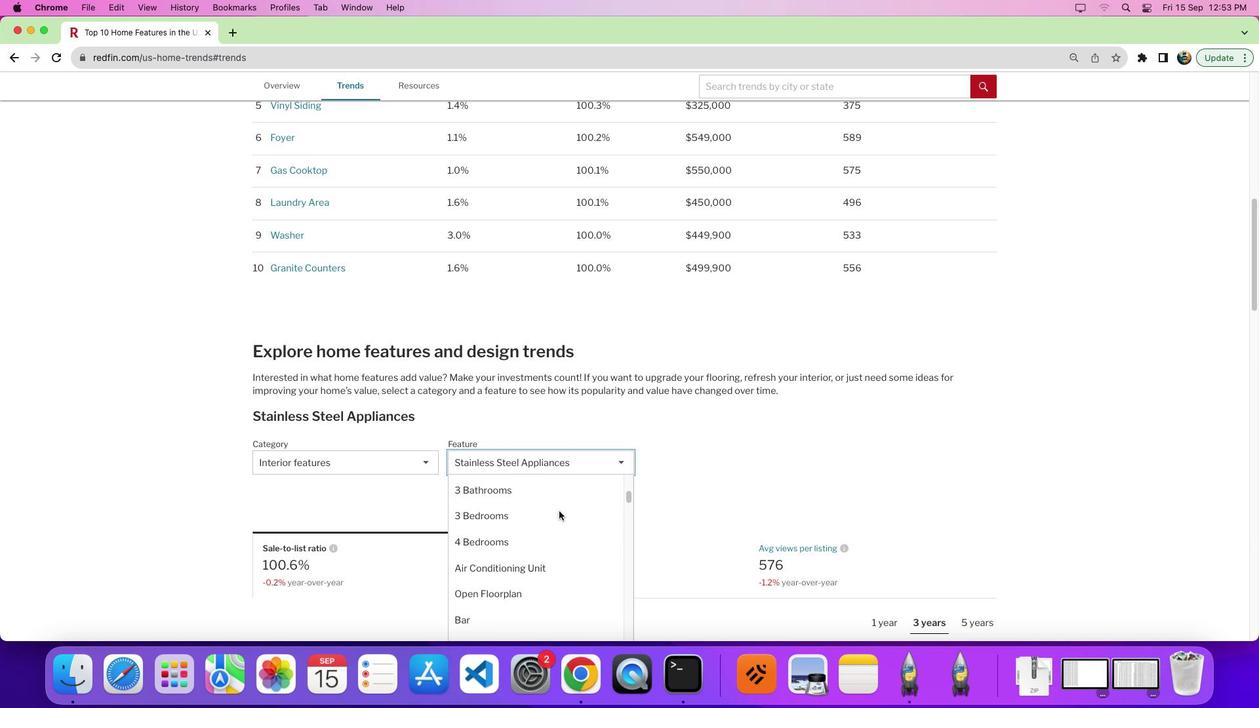 
Action: Mouse scrolled (583, 535) with delta (24, 25)
Screenshot: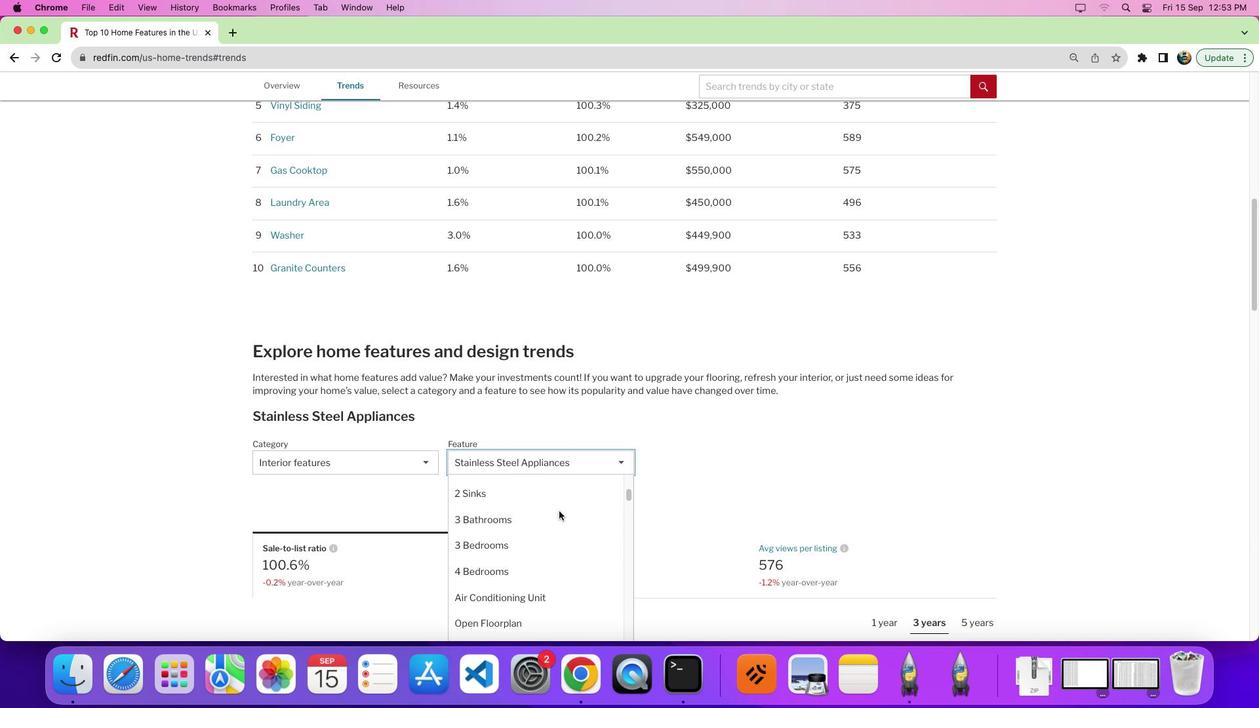 
Action: Mouse scrolled (583, 535) with delta (24, 28)
Screenshot: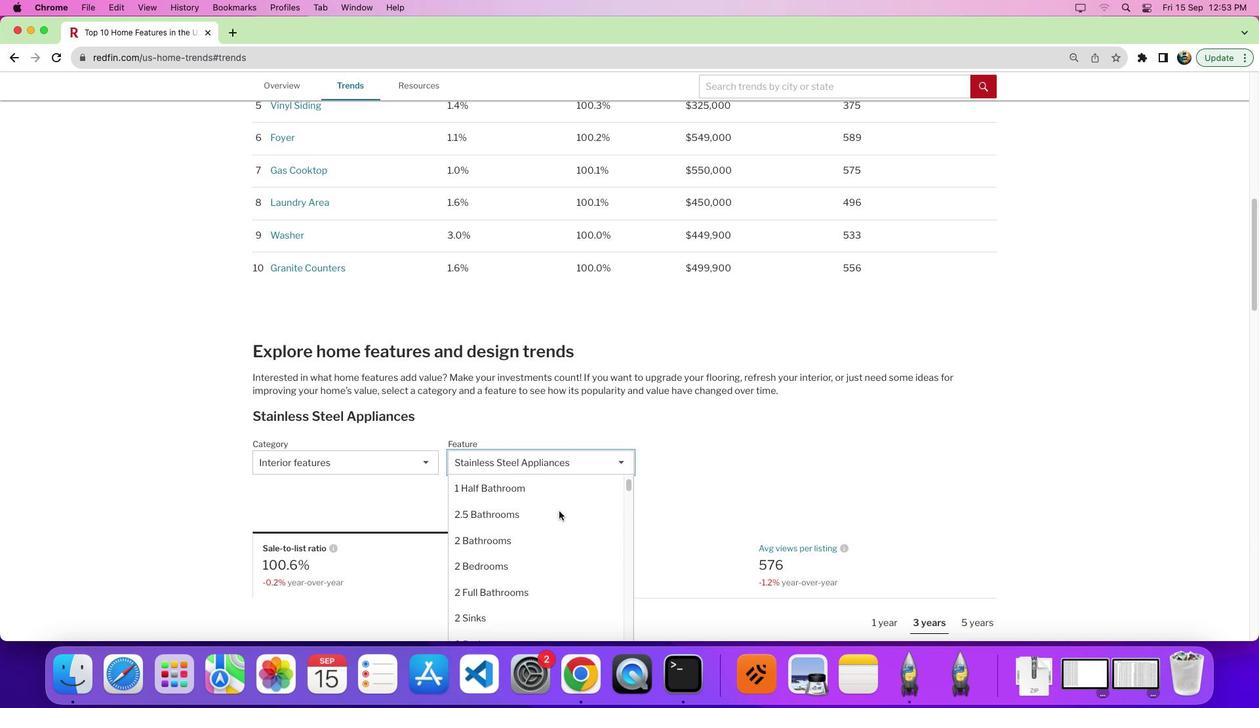 
Action: Mouse moved to (549, 576)
Screenshot: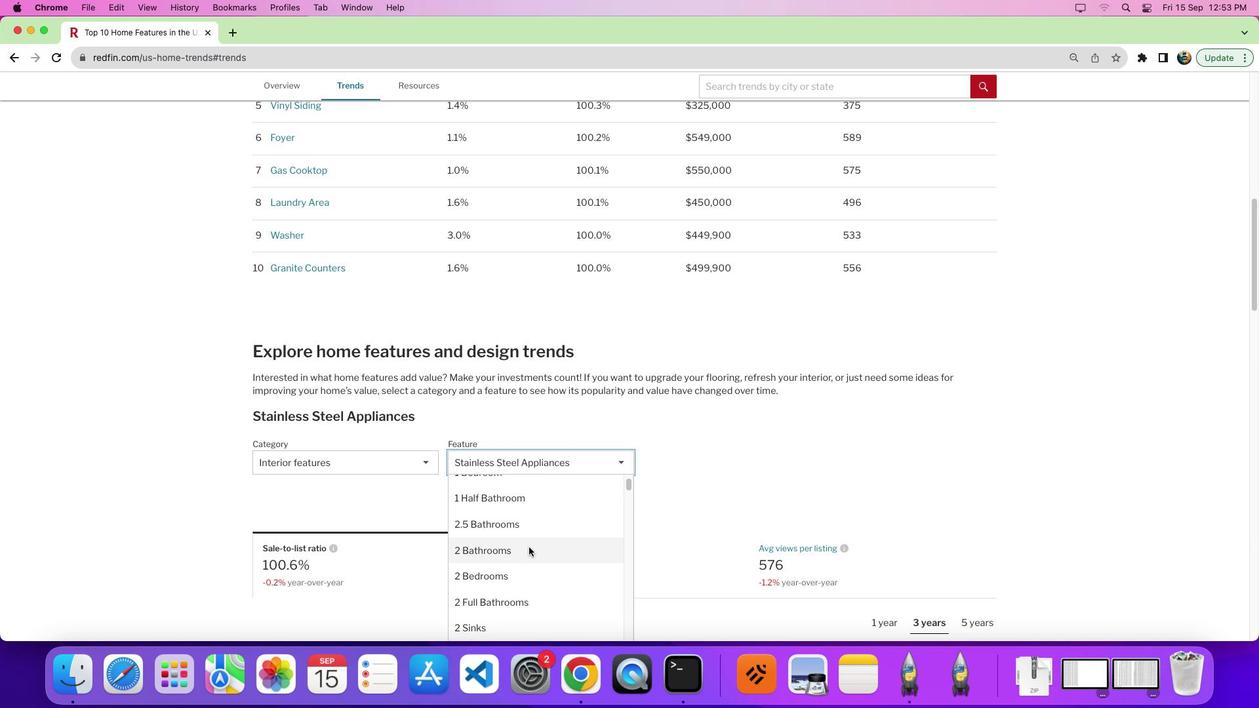 
Action: Mouse scrolled (549, 576) with delta (24, 24)
Screenshot: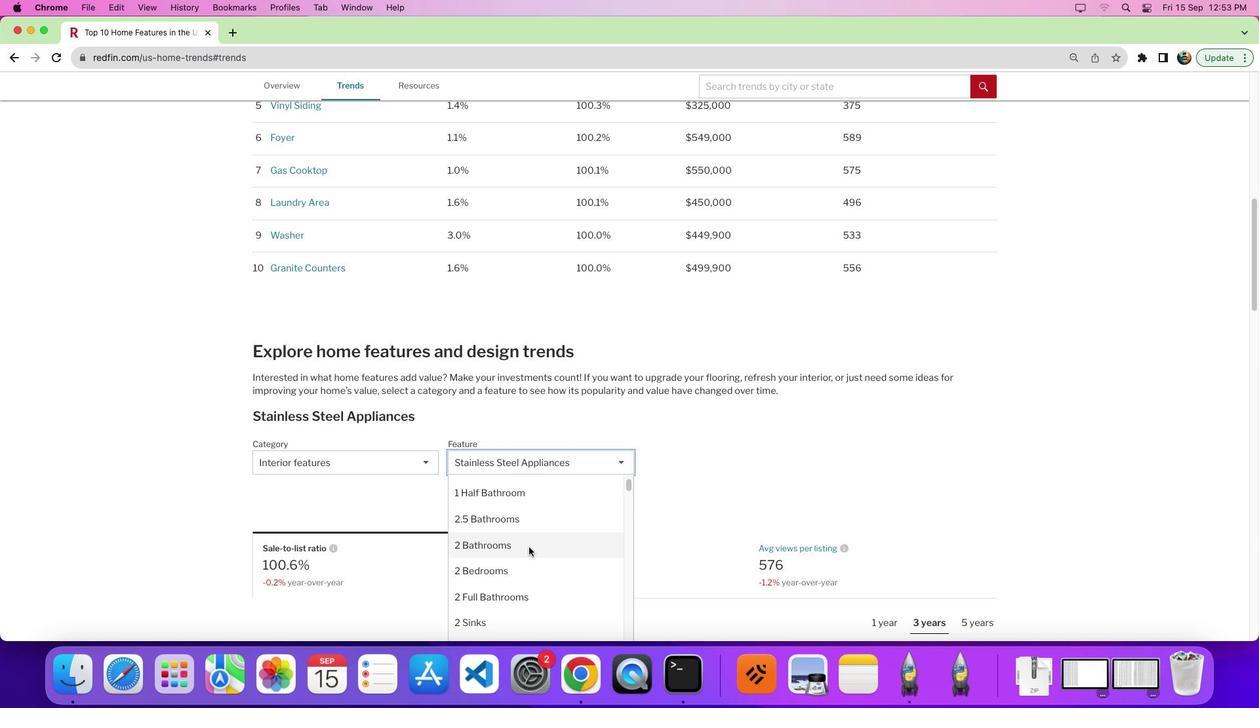 
Action: Mouse moved to (553, 572)
Screenshot: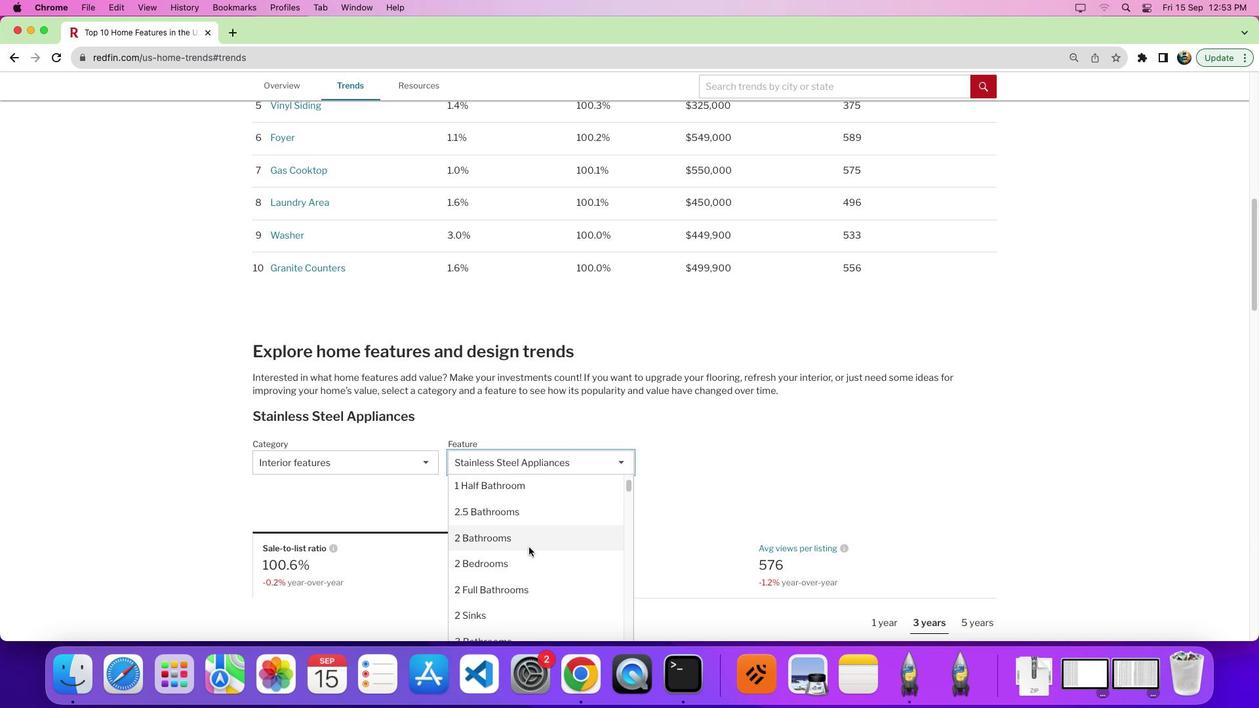 
Action: Mouse scrolled (553, 572) with delta (24, 24)
Screenshot: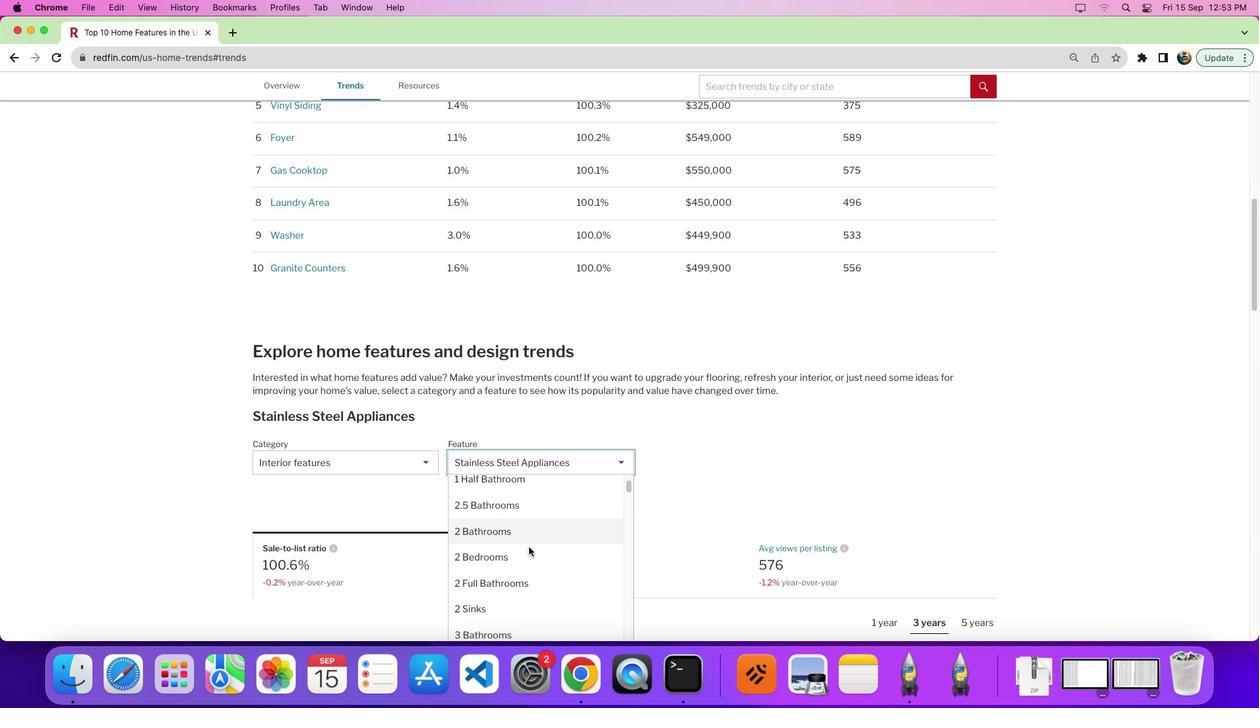 
Action: Mouse moved to (553, 572)
Screenshot: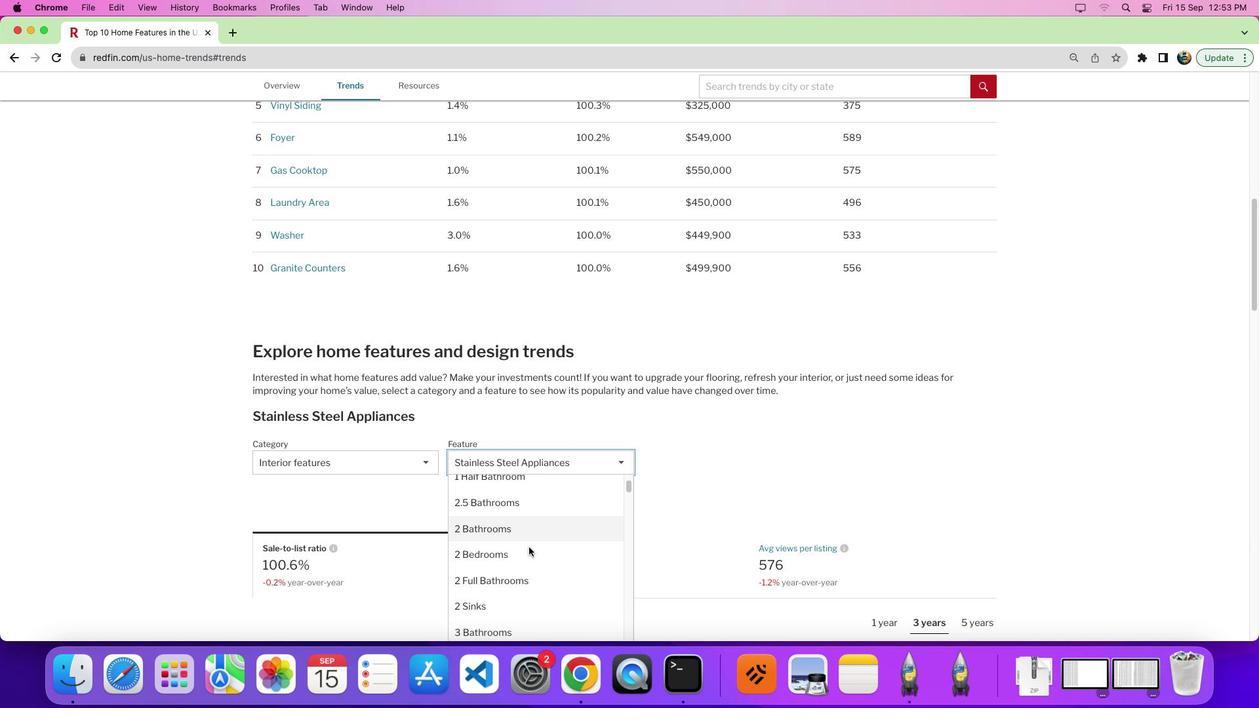 
Action: Mouse scrolled (553, 572) with delta (24, 24)
Screenshot: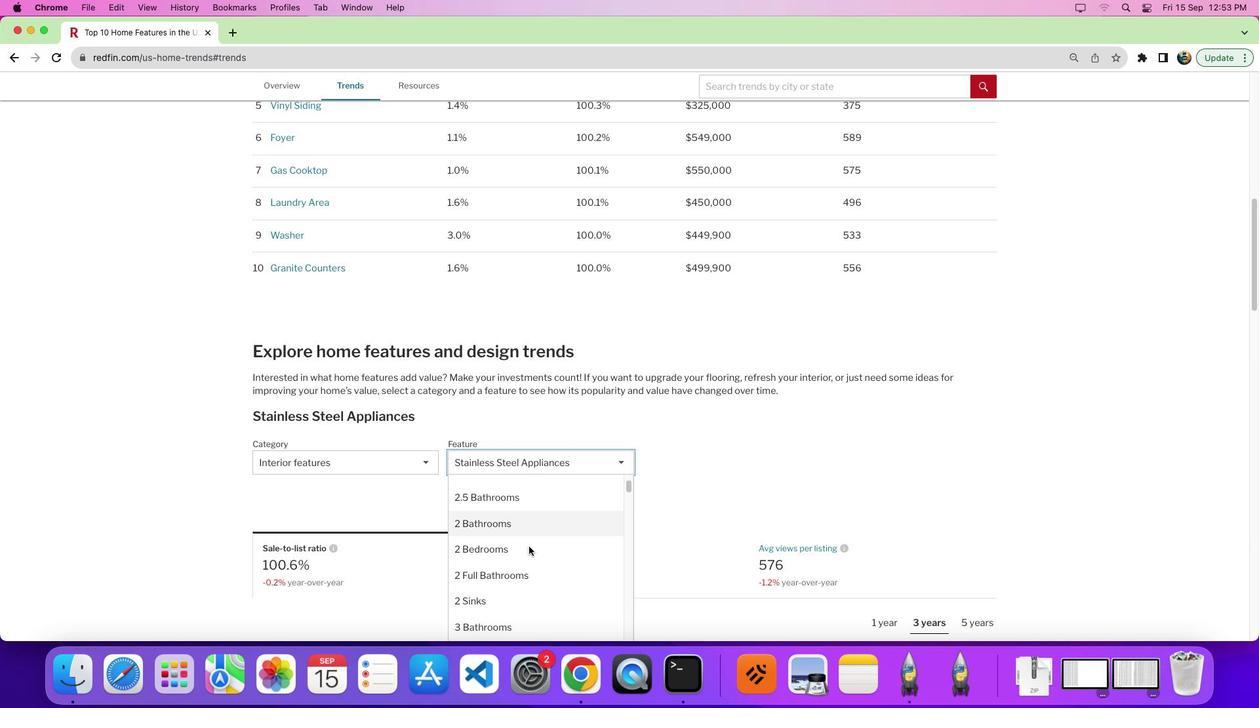 
Action: Mouse moved to (553, 571)
Screenshot: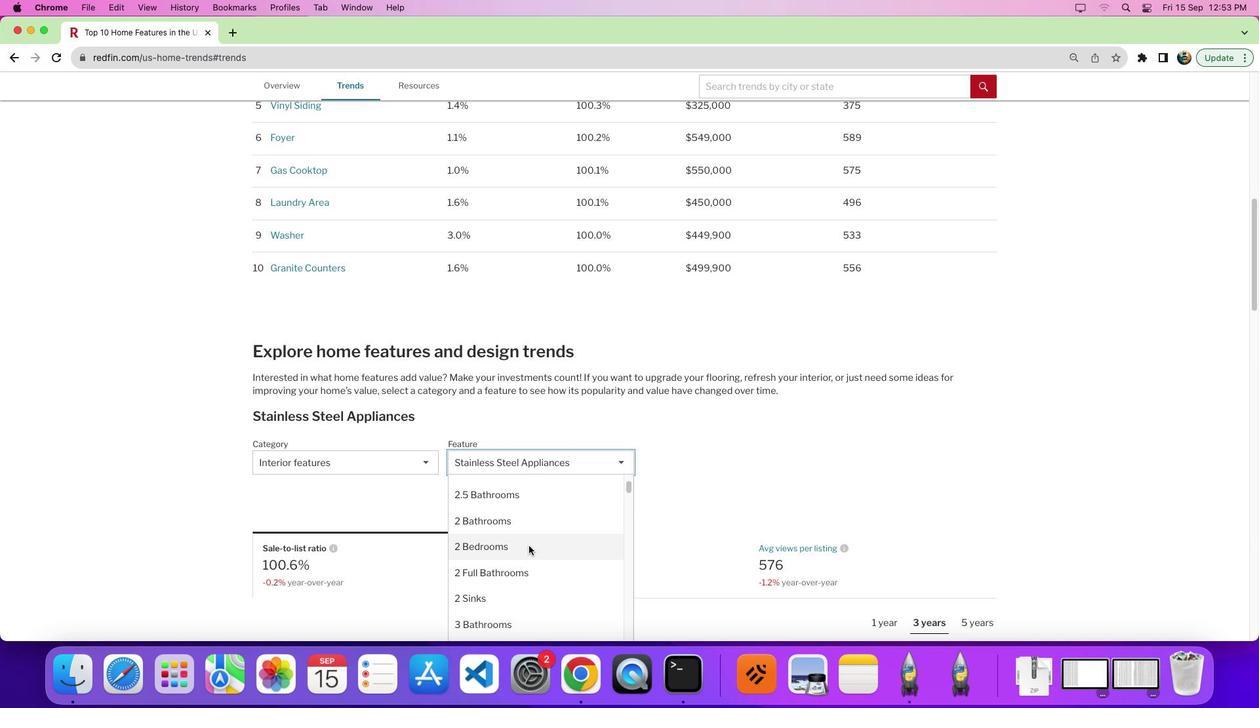
Action: Mouse scrolled (553, 571) with delta (24, 24)
Screenshot: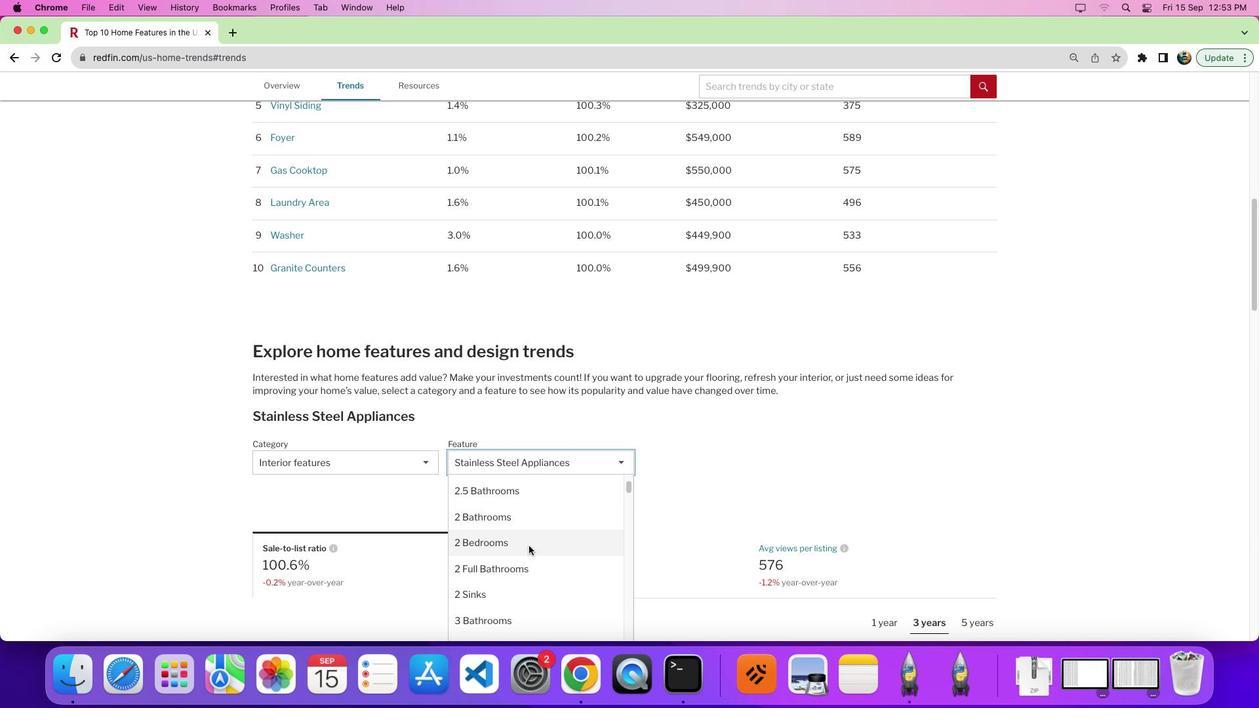 
Action: Mouse scrolled (553, 571) with delta (24, 24)
Screenshot: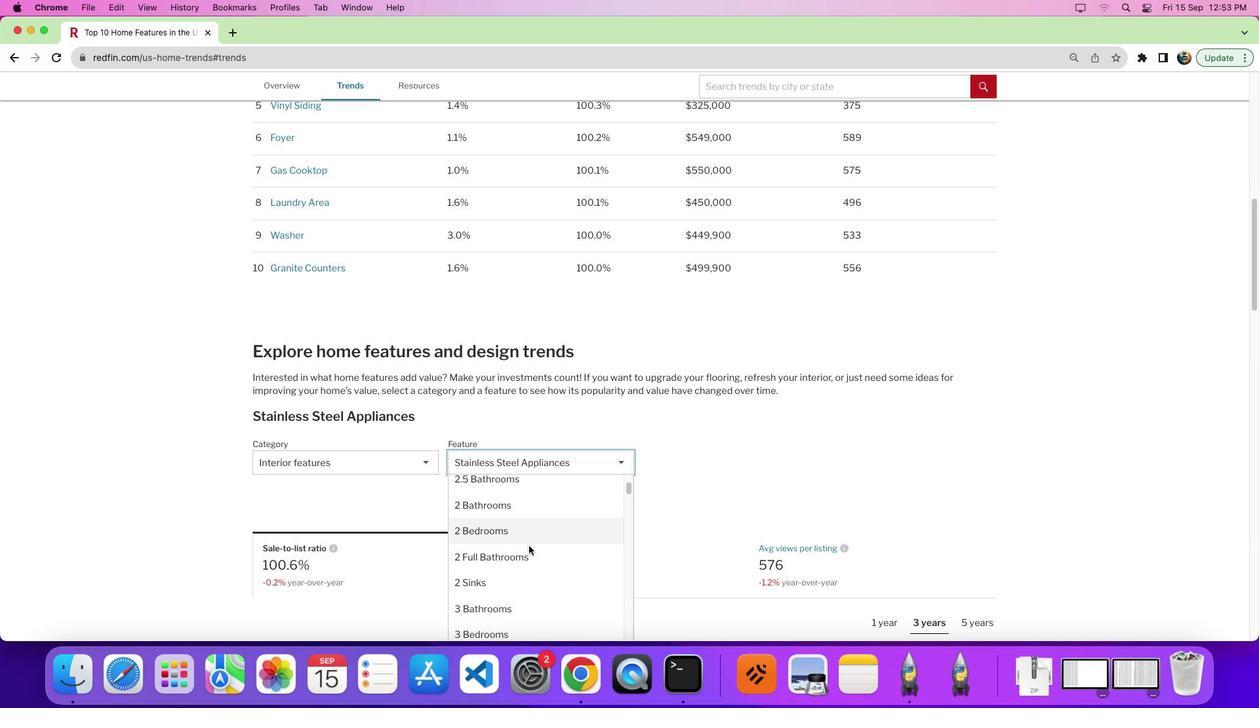 
Action: Mouse moved to (522, 652)
Screenshot: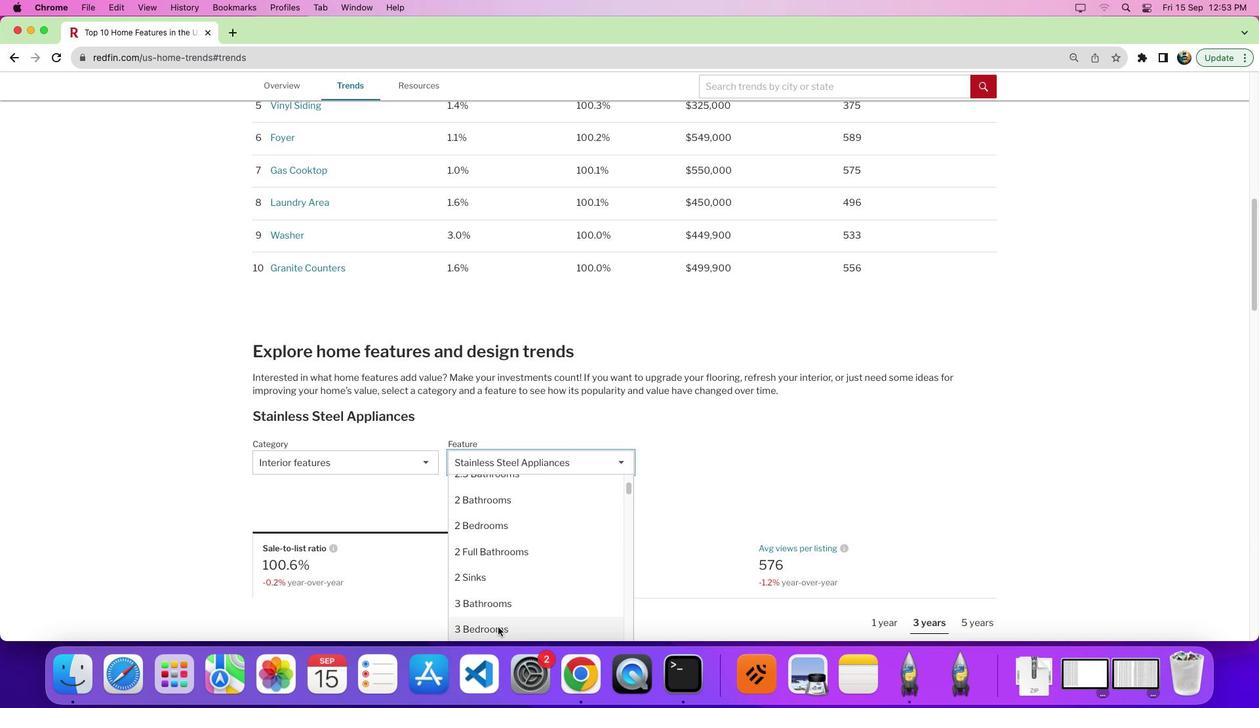 
Action: Mouse pressed left at (522, 652)
Screenshot: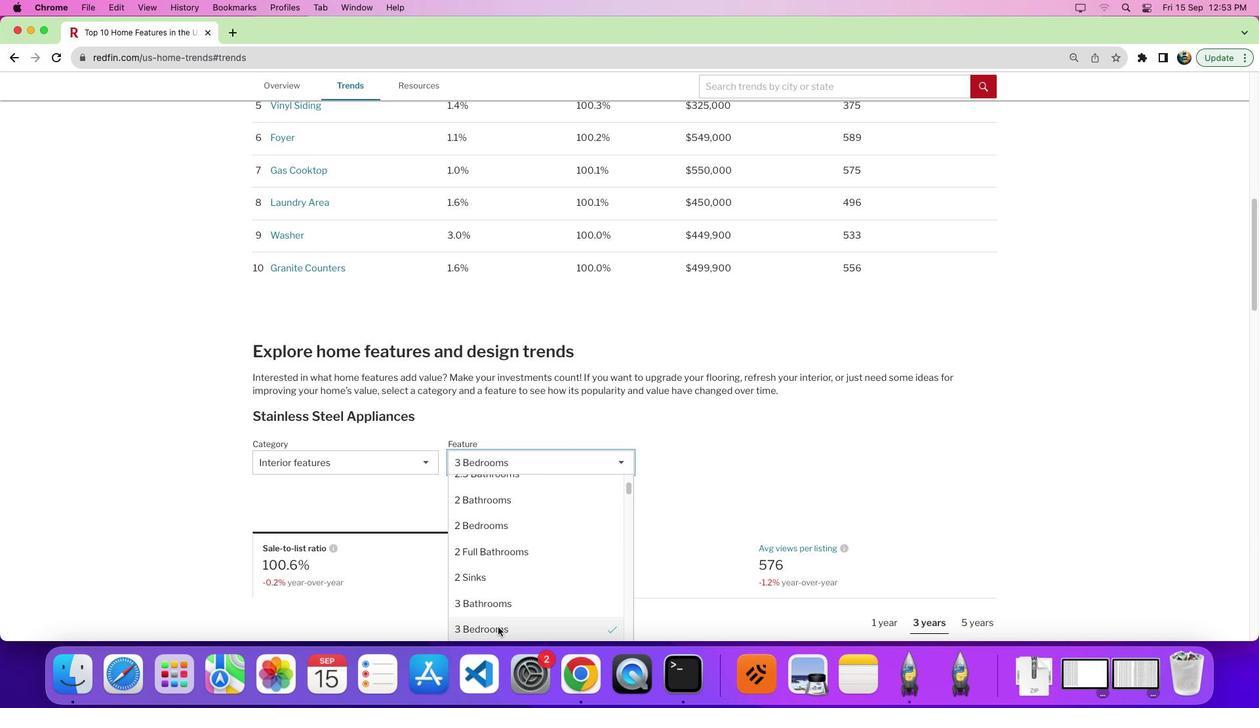 
Action: Mouse moved to (716, 558)
Screenshot: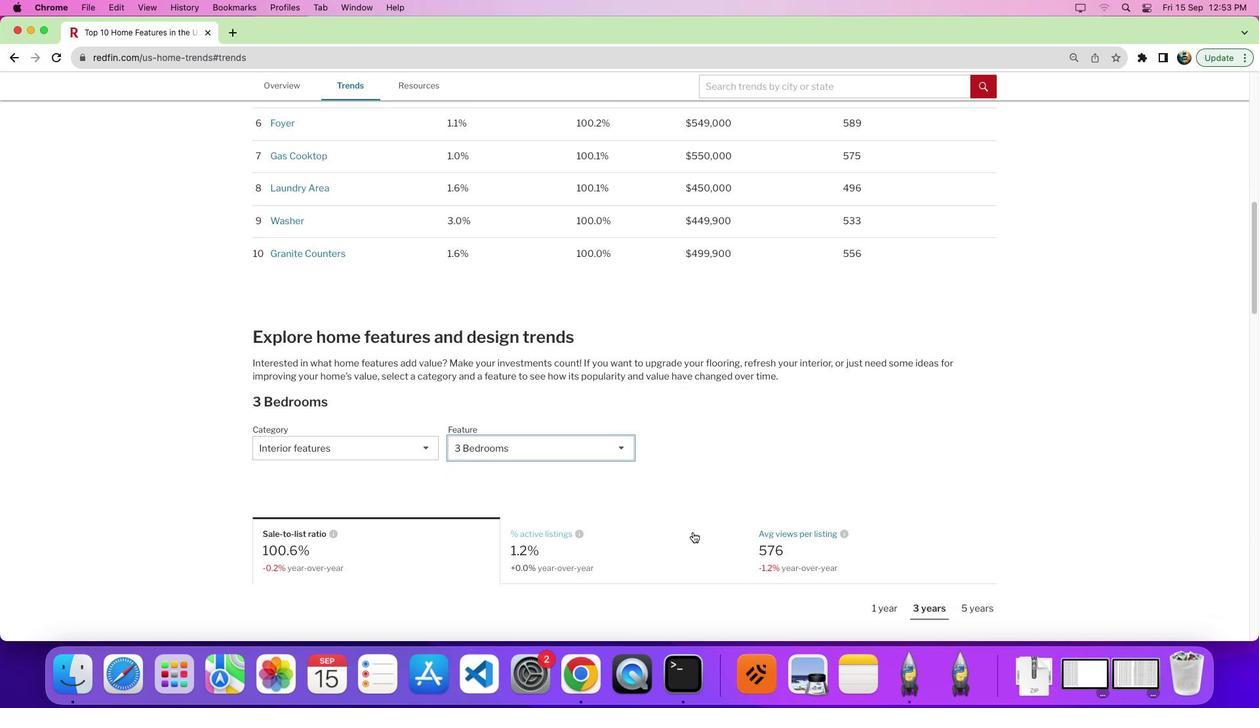 
Action: Mouse scrolled (716, 558) with delta (24, 24)
Screenshot: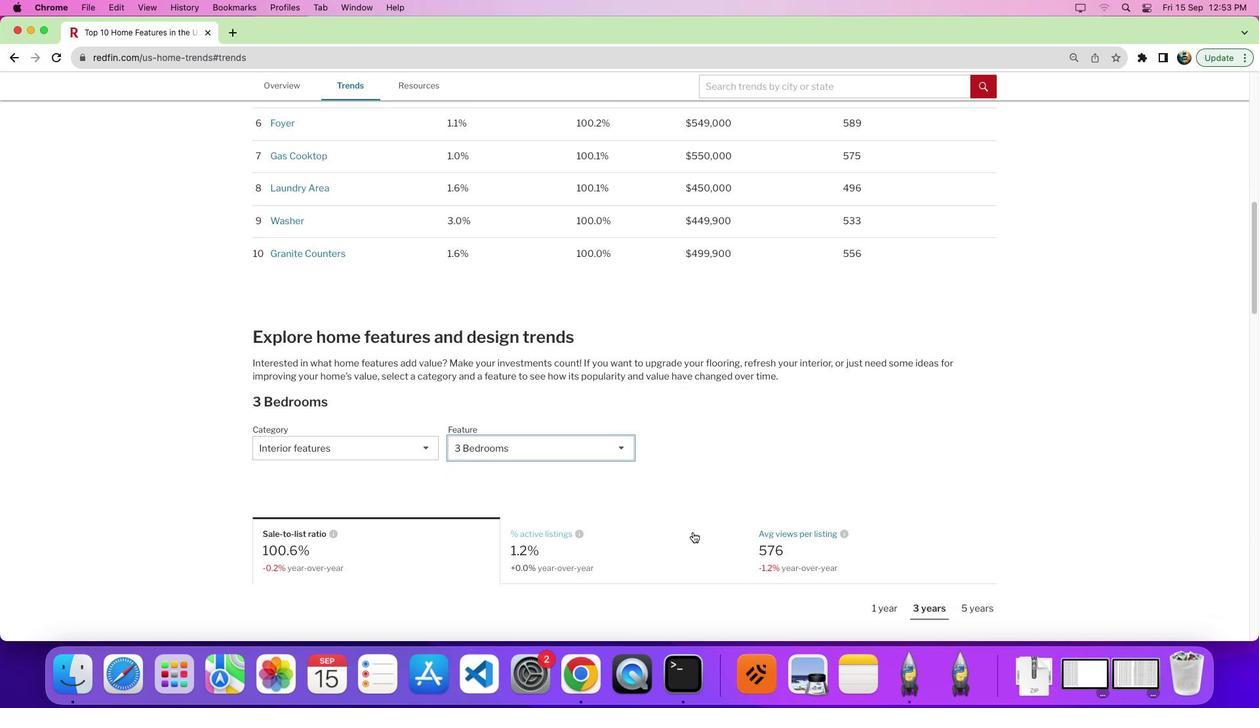 
Action: Mouse moved to (717, 557)
Screenshot: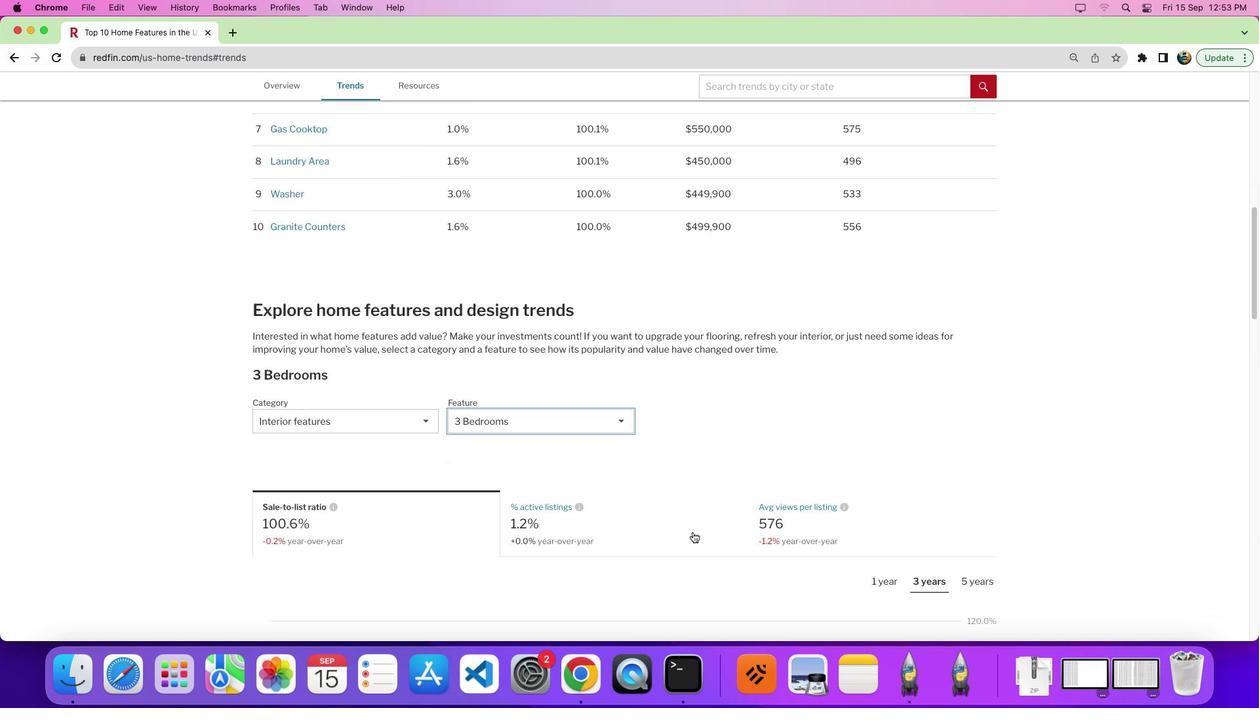 
Action: Mouse scrolled (717, 557) with delta (24, 24)
Screenshot: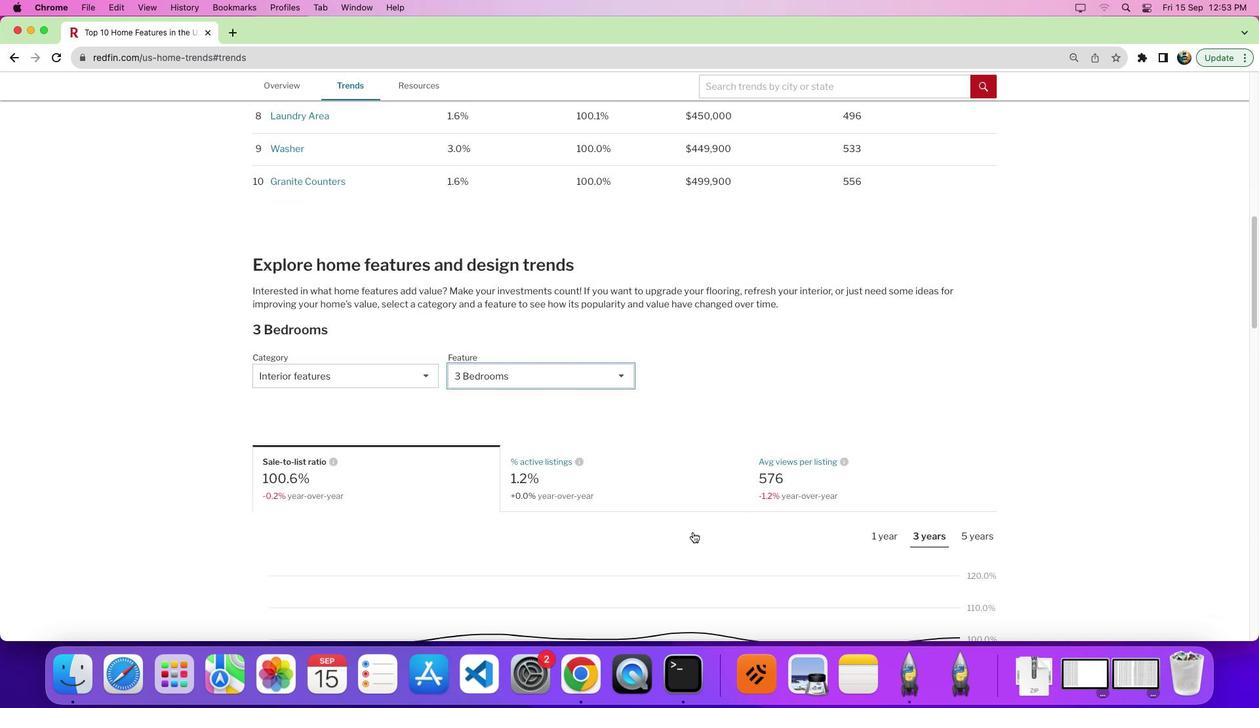 
Action: Mouse moved to (717, 556)
Screenshot: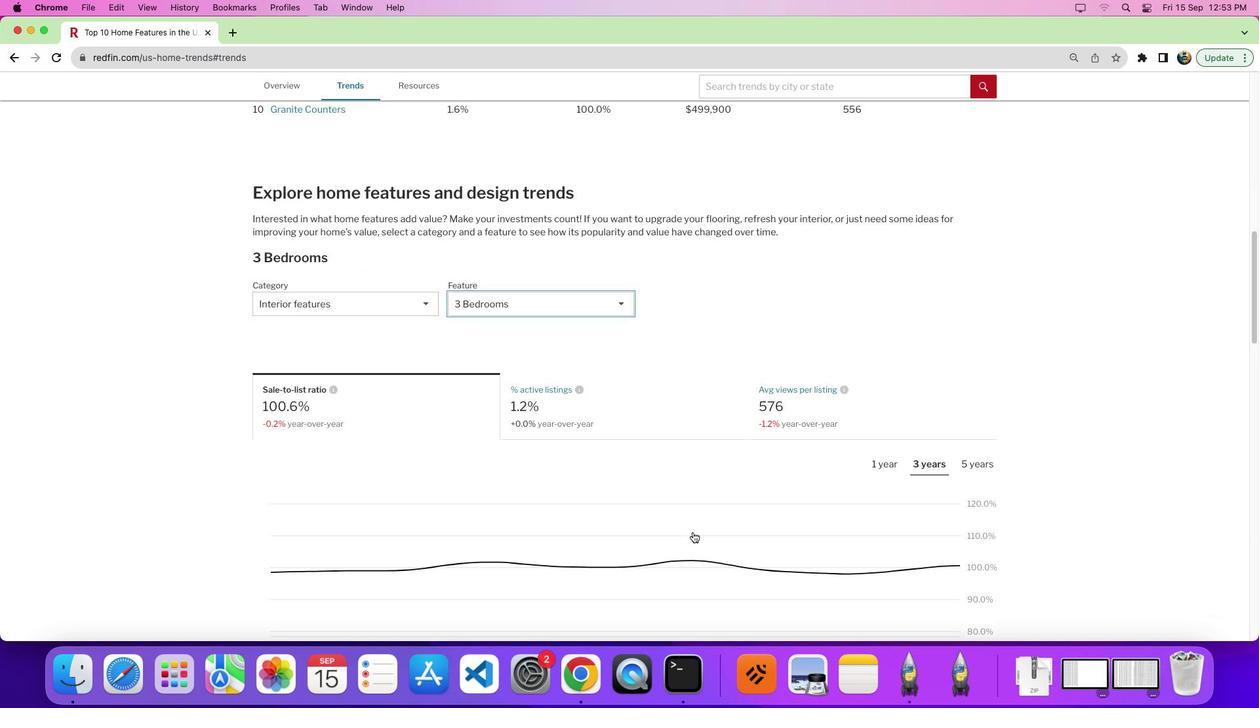 
Action: Mouse scrolled (717, 556) with delta (24, 22)
Screenshot: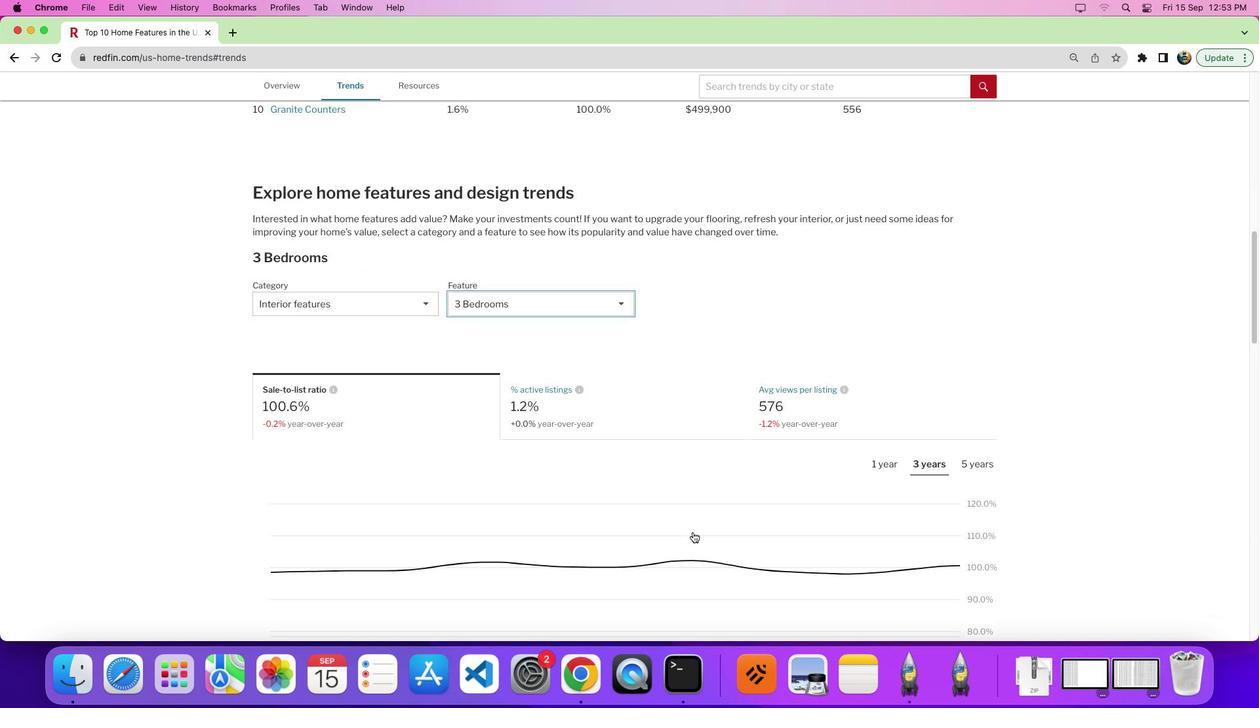 
Action: Mouse moved to (719, 514)
Screenshot: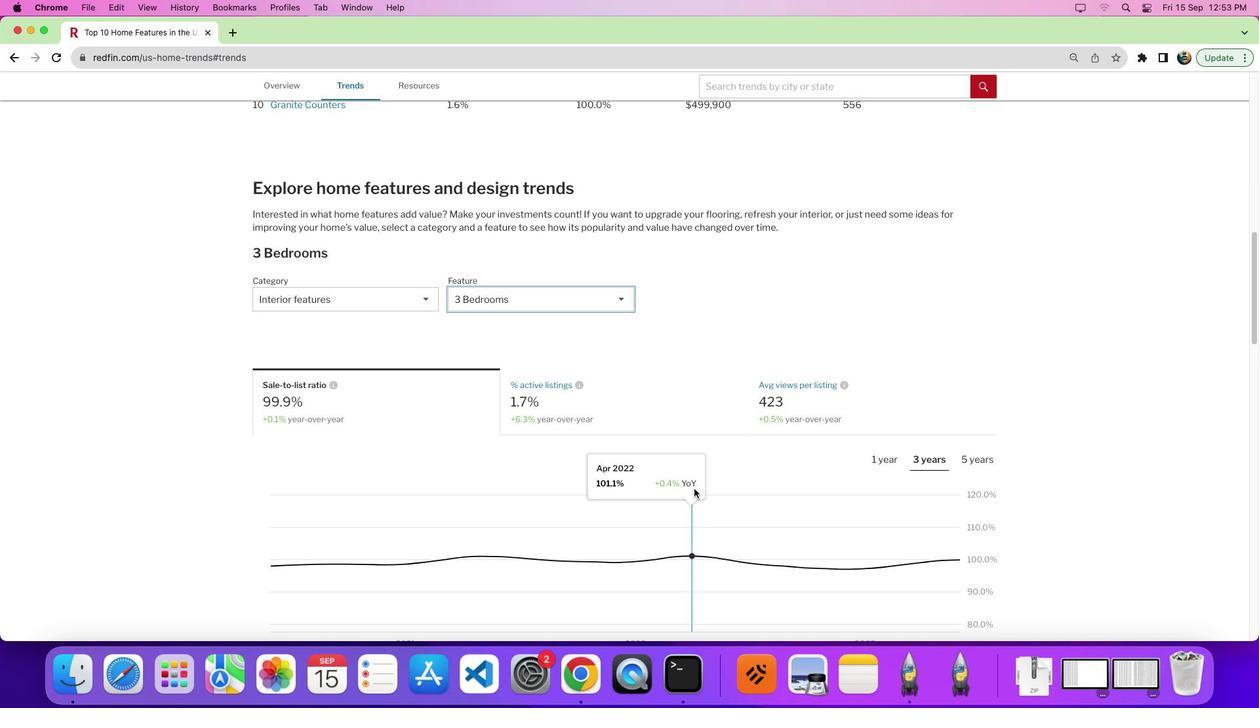 
Action: Mouse scrolled (719, 514) with delta (24, 24)
Screenshot: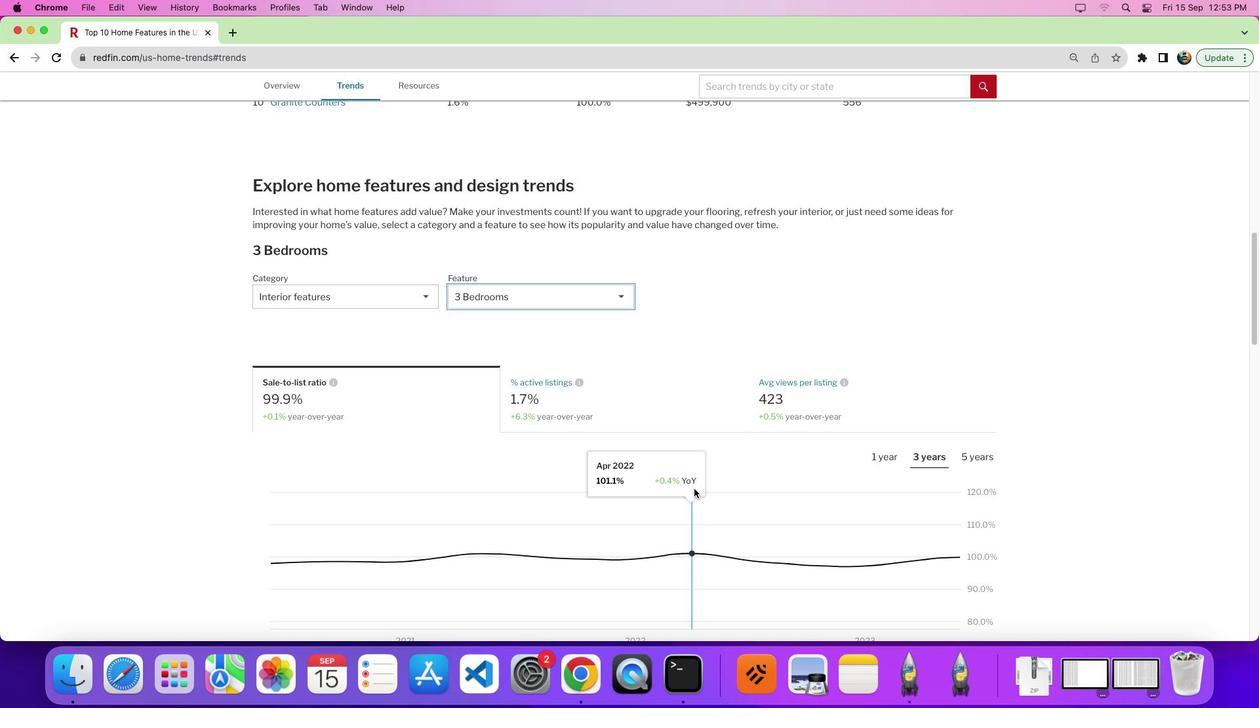 
Action: Mouse moved to (560, 317)
Screenshot: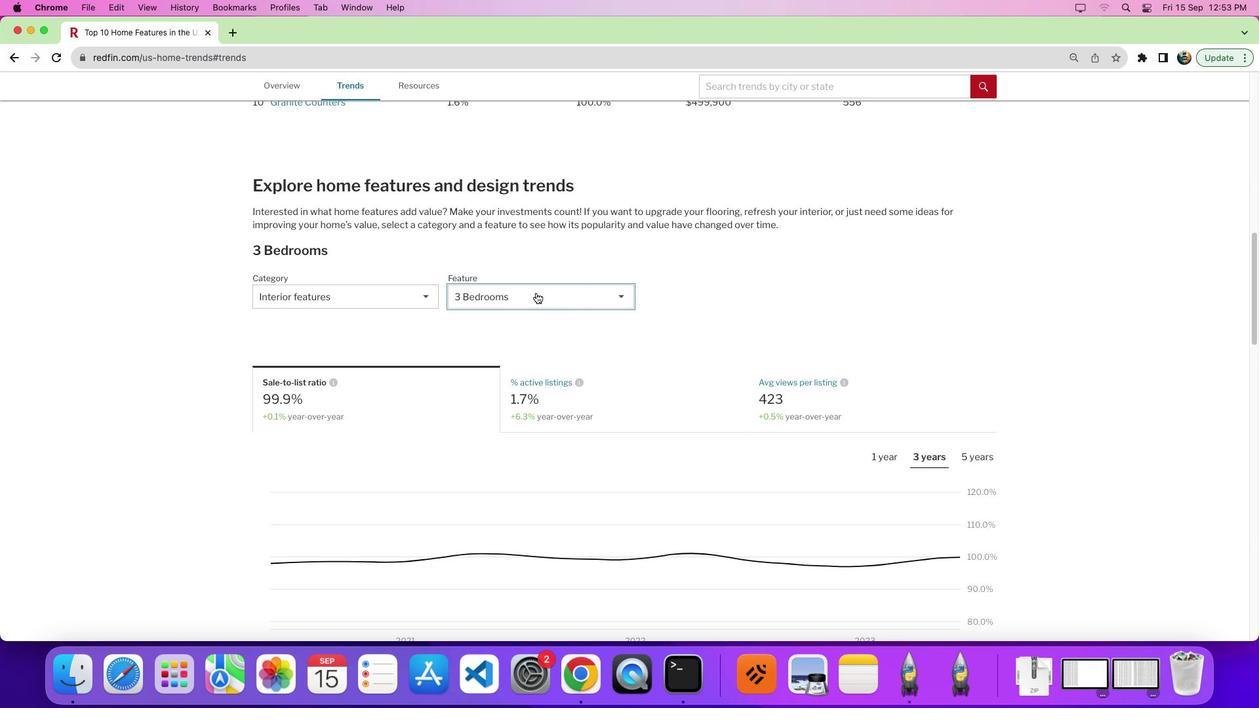 
Action: Mouse pressed left at (560, 317)
Screenshot: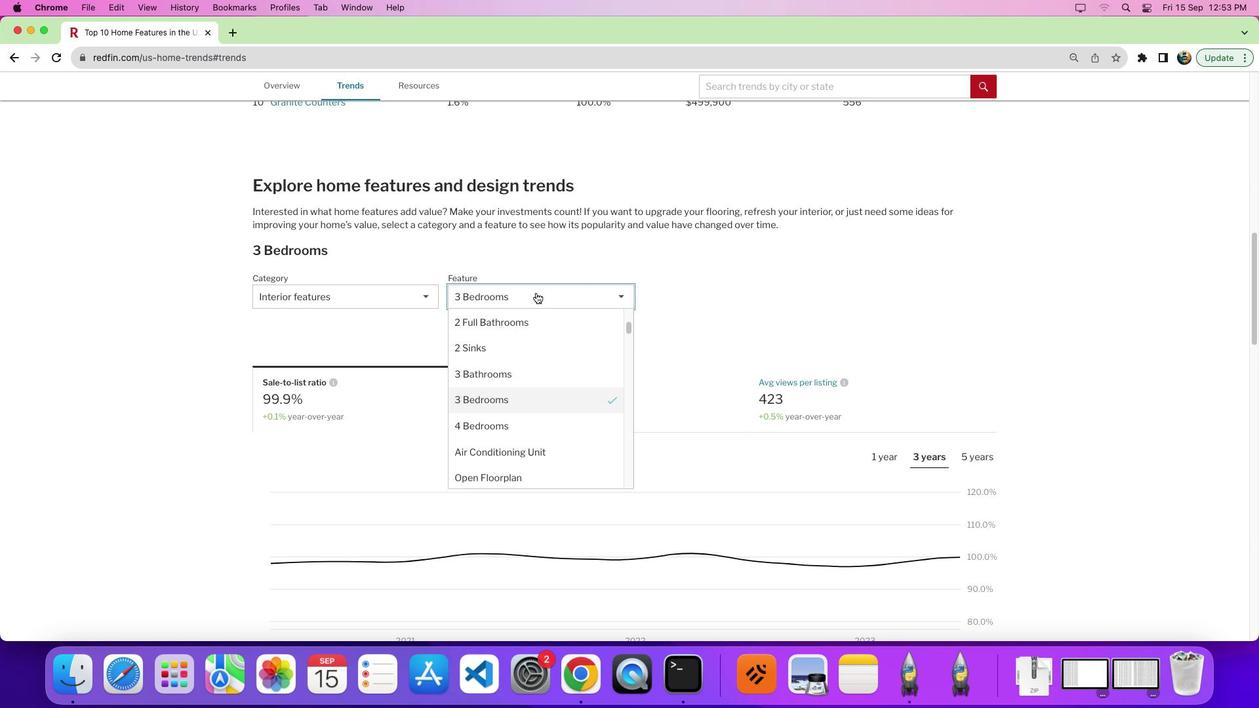 
Action: Mouse moved to (524, 451)
Screenshot: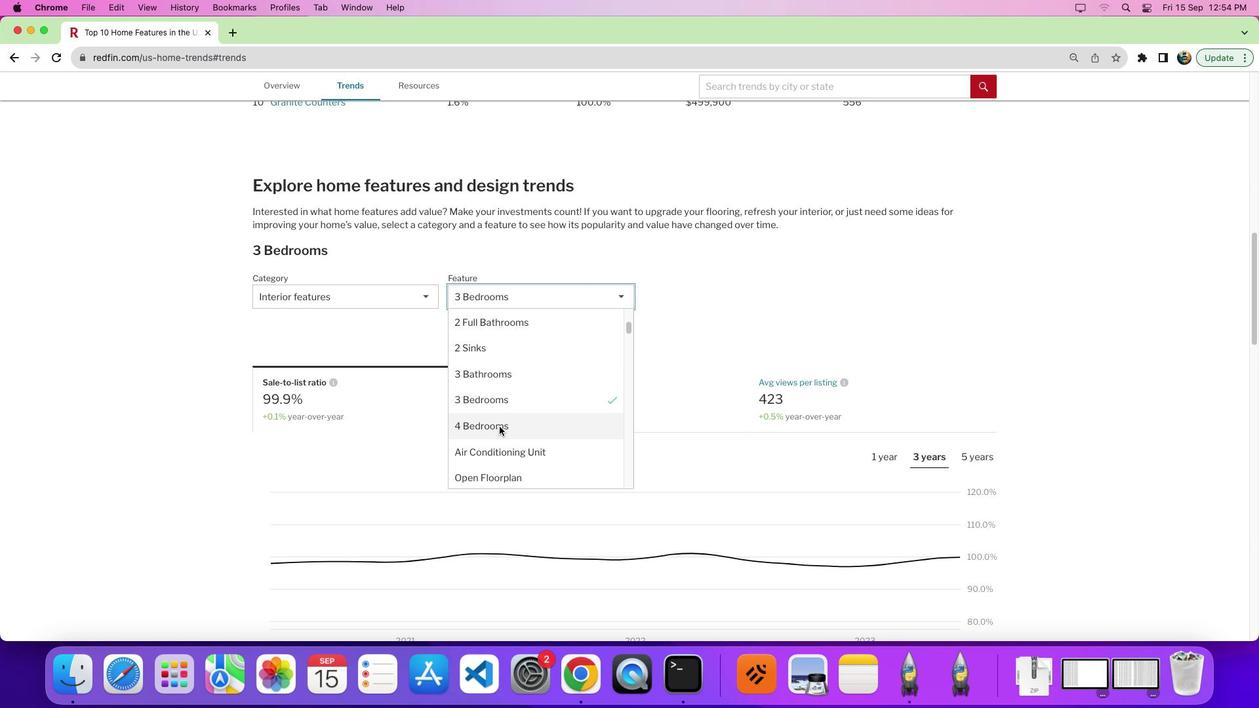 
Action: Mouse pressed left at (524, 451)
Screenshot: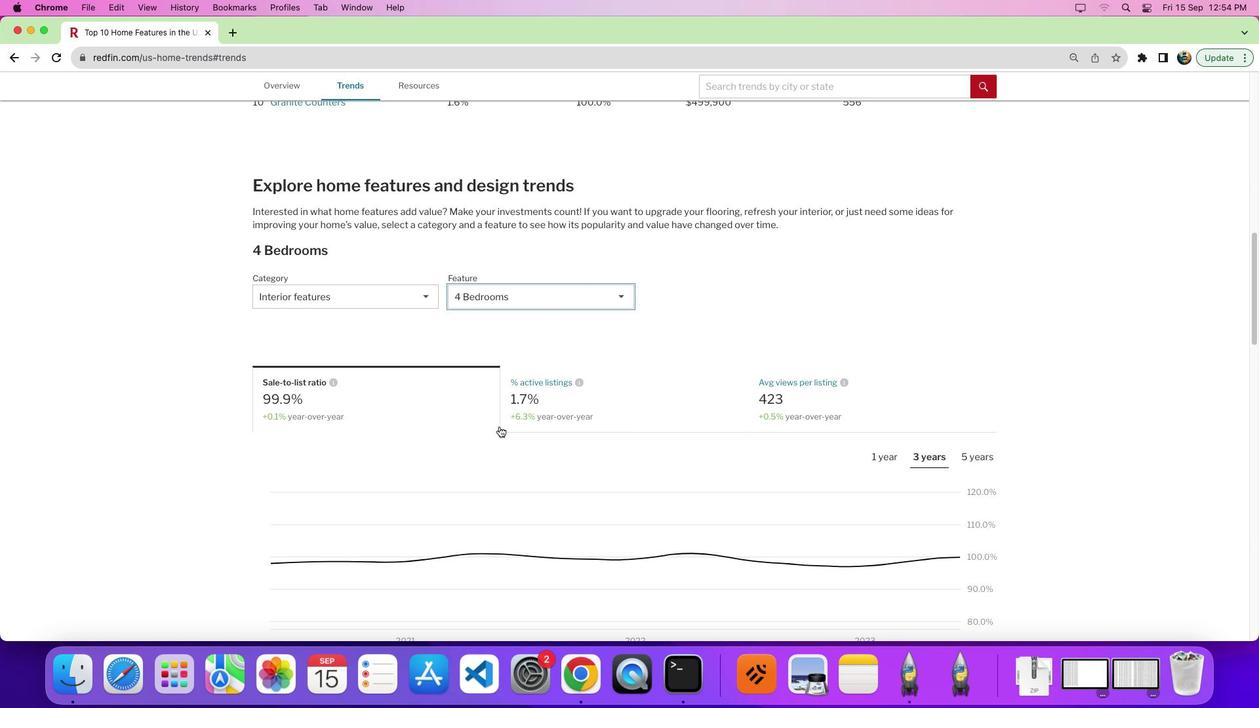 
Action: Mouse moved to (681, 421)
Screenshot: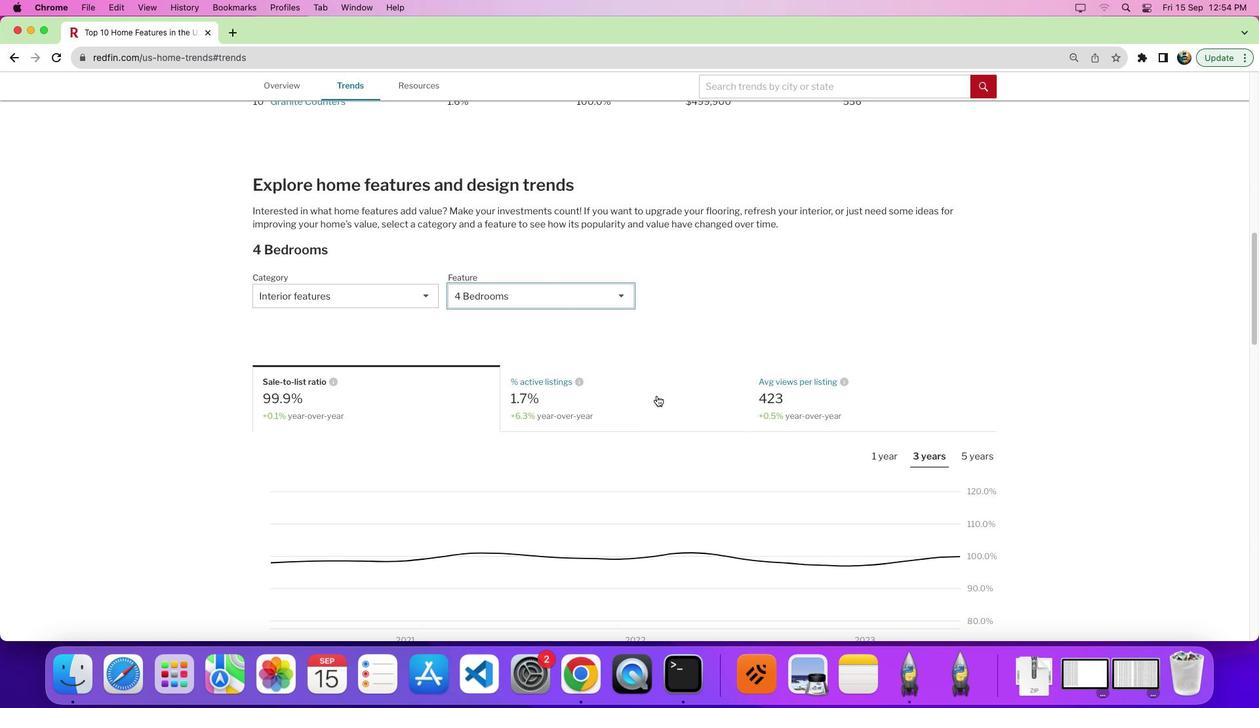 
Action: Mouse scrolled (681, 421) with delta (24, 24)
Screenshot: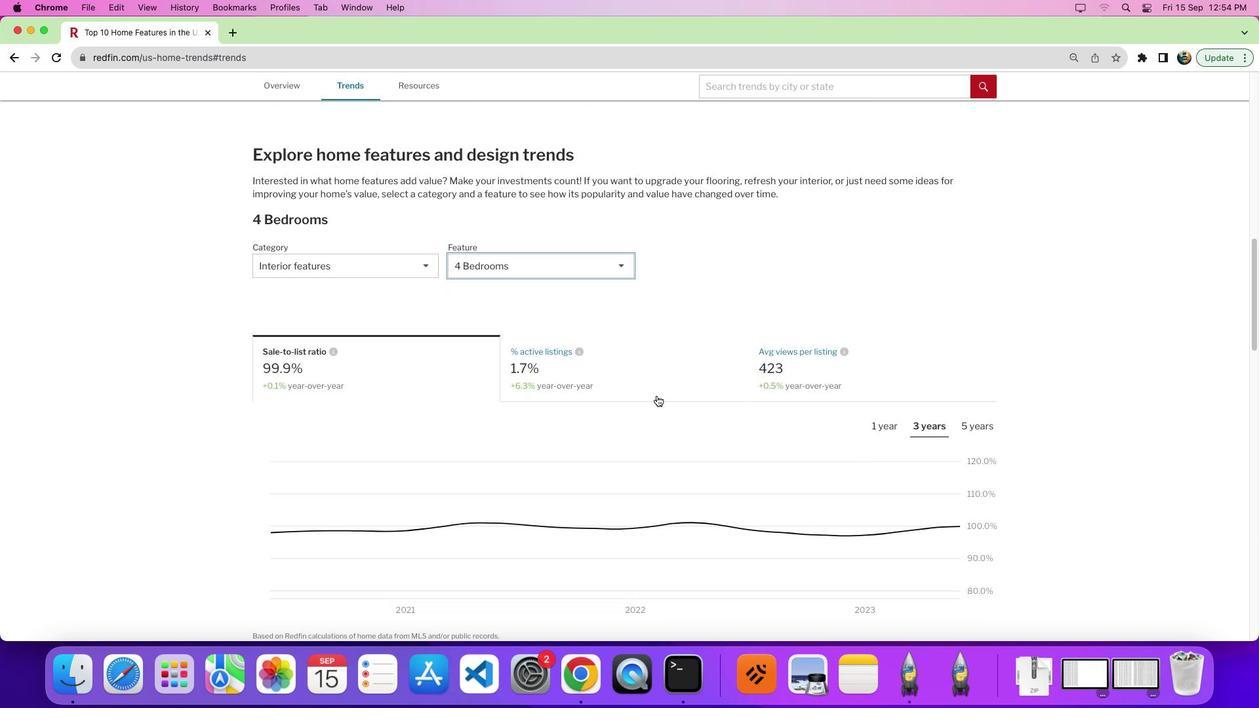 
Action: Mouse scrolled (681, 421) with delta (24, 24)
Screenshot: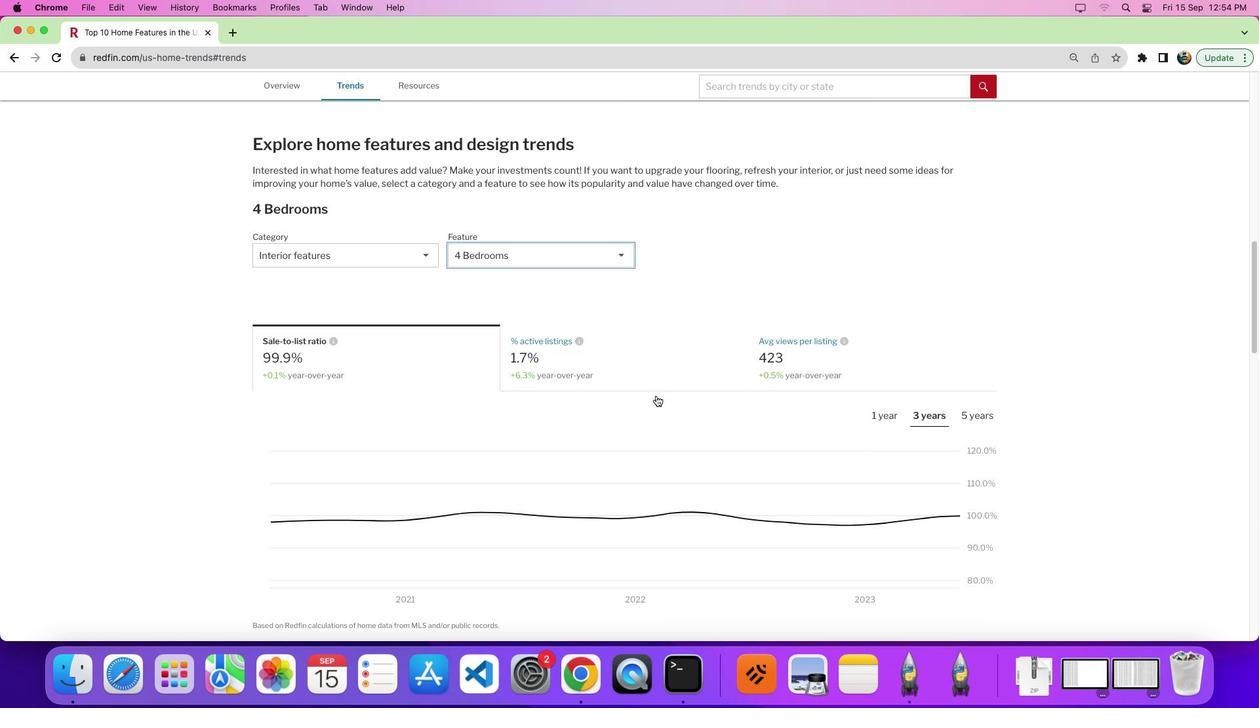 
Action: Mouse moved to (917, 434)
Screenshot: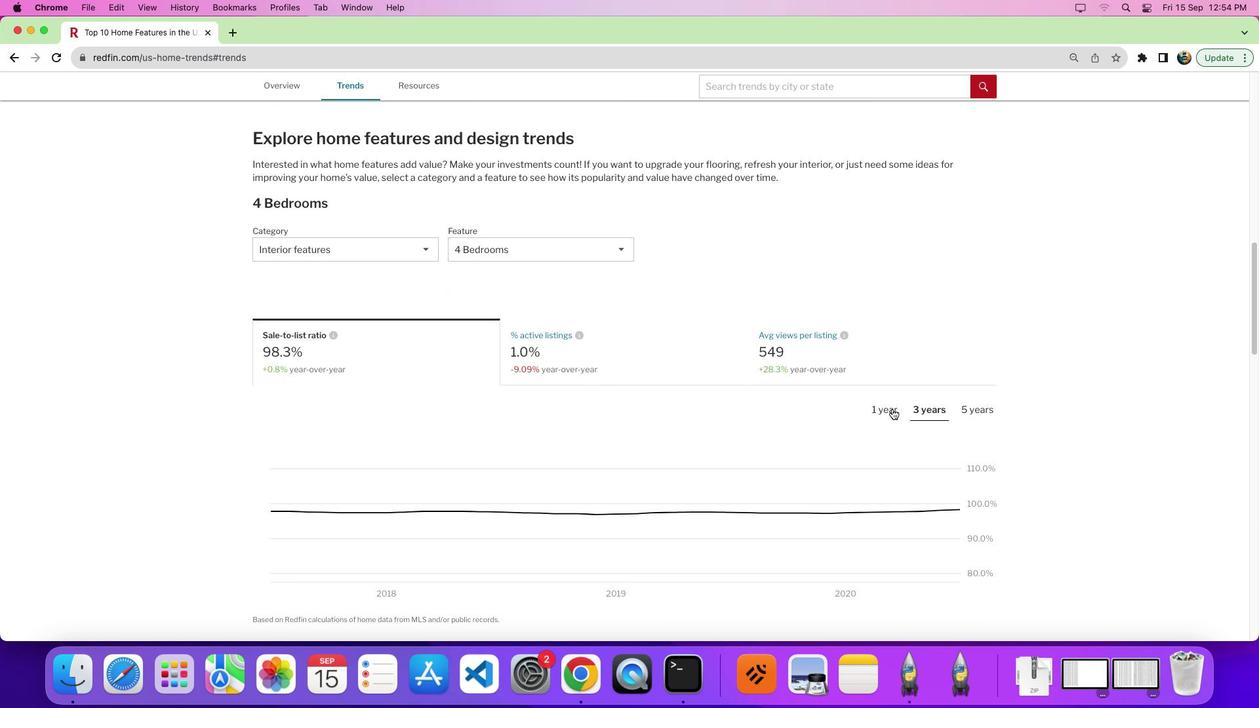 
Action: Mouse pressed left at (917, 434)
Screenshot: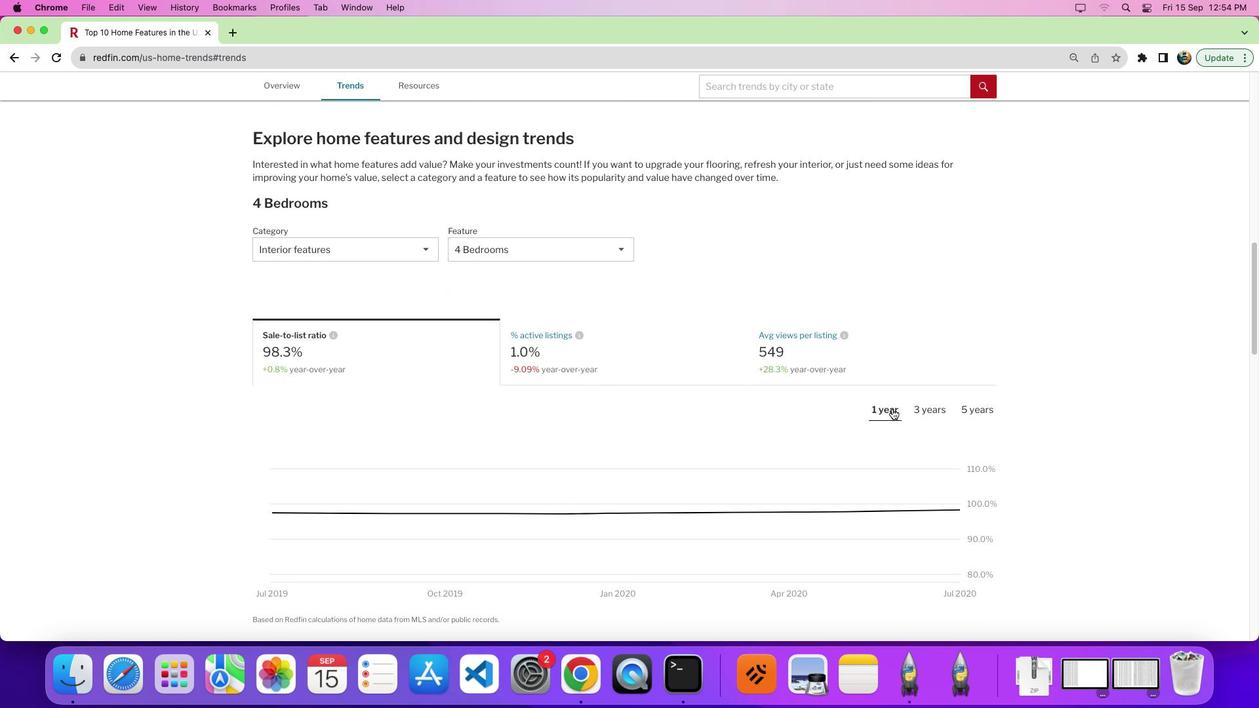 
Action: Mouse moved to (917, 435)
Screenshot: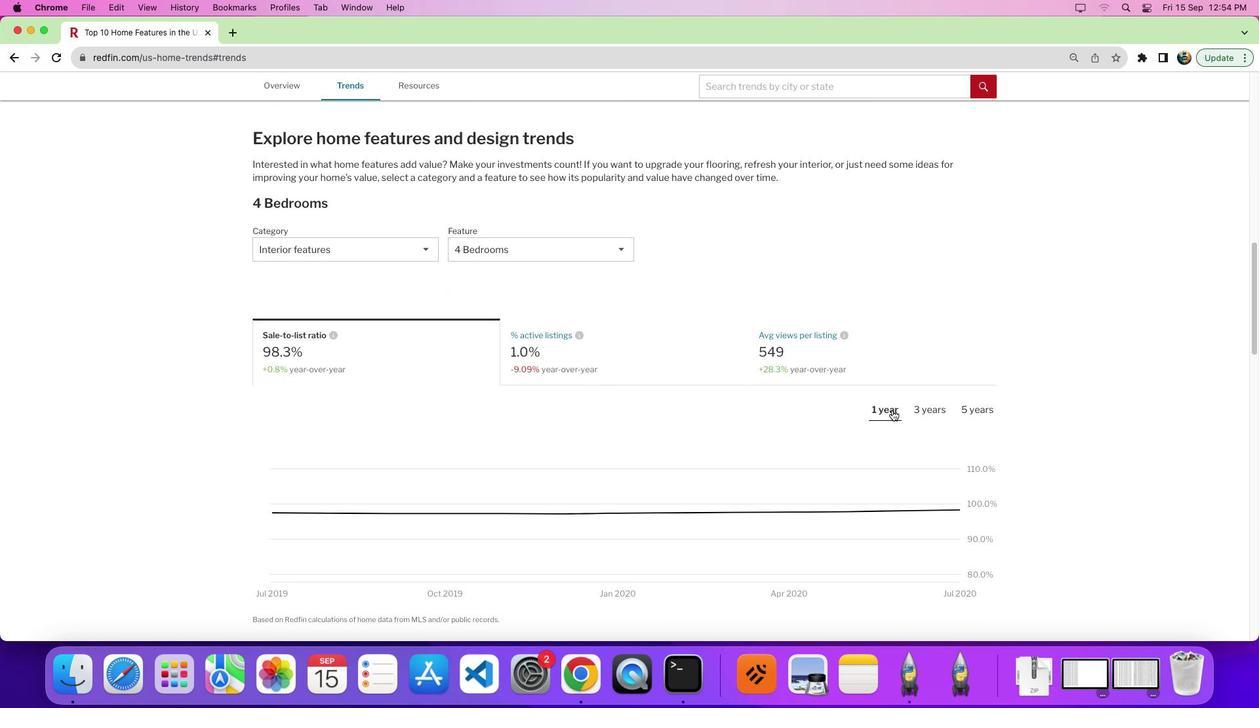 
